 Task: Create a section Debug Dash and in the section, add a milestone IT Service Desk Implementation in the project AmberDrive
Action: Mouse moved to (254, 639)
Screenshot: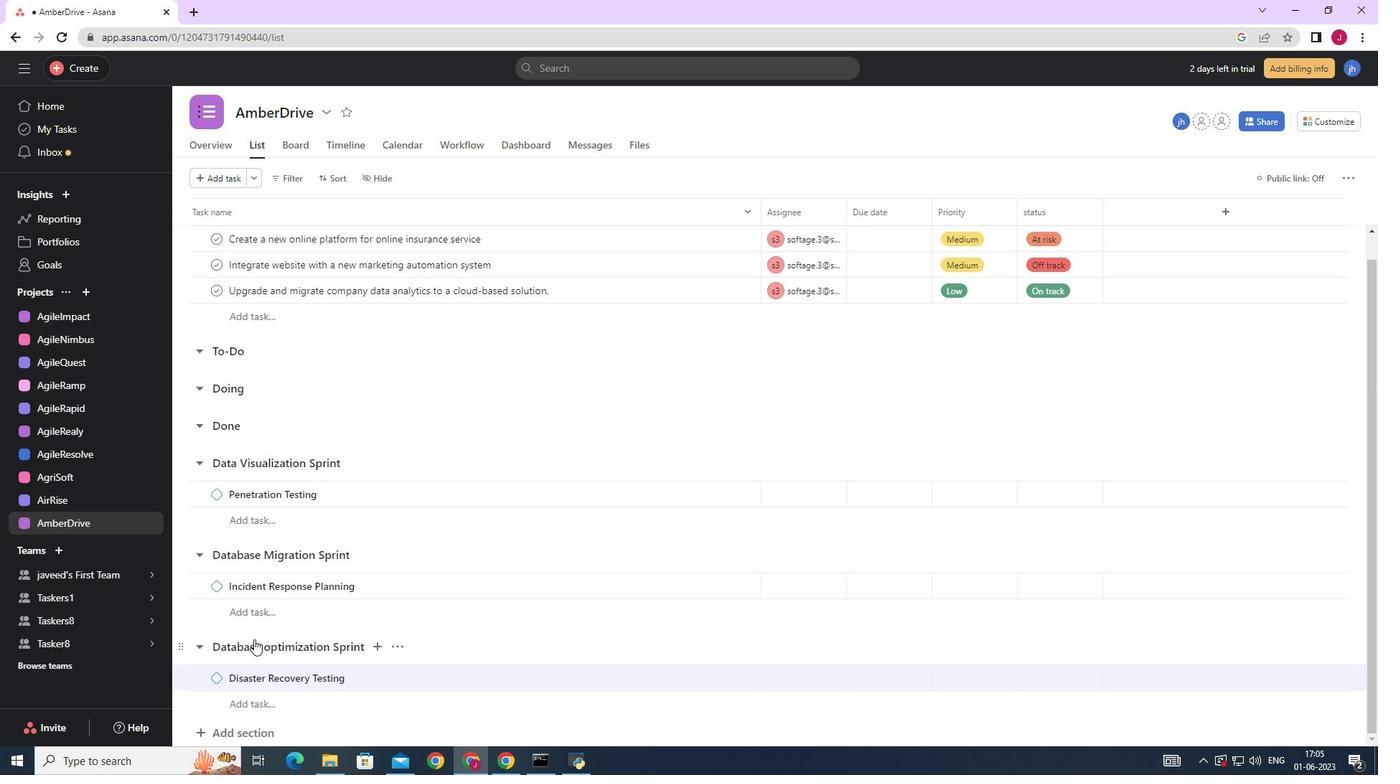 
Action: Mouse scrolled (254, 638) with delta (0, 0)
Screenshot: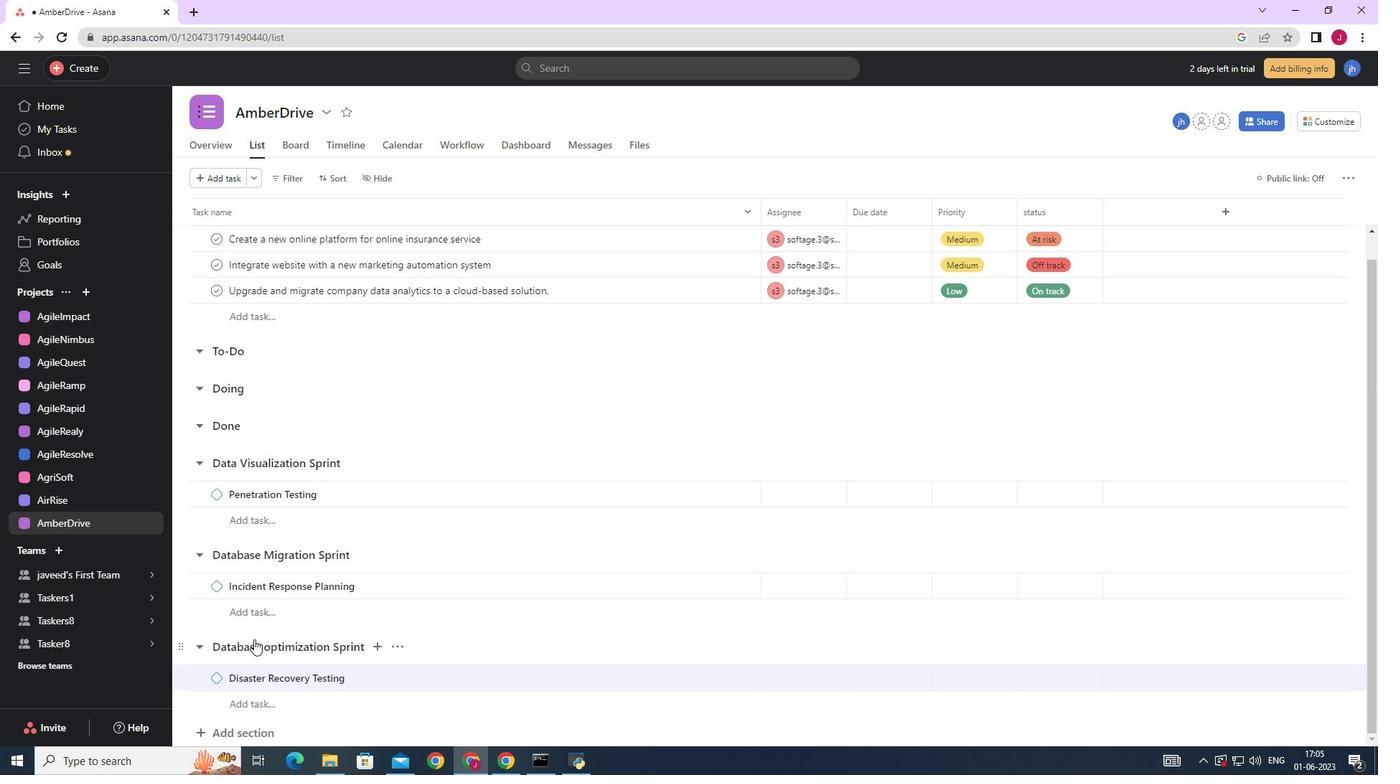 
Action: Mouse scrolled (254, 638) with delta (0, 0)
Screenshot: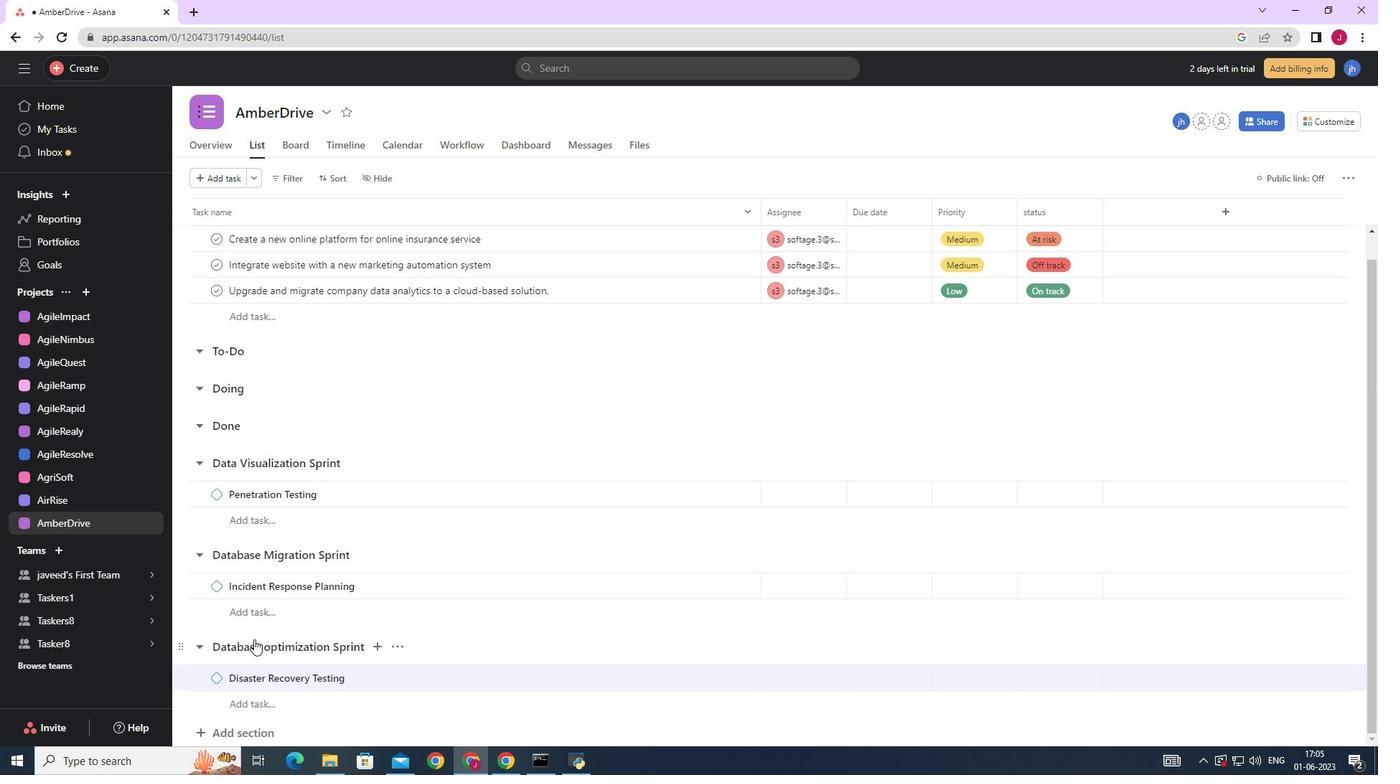 
Action: Mouse scrolled (254, 638) with delta (0, 0)
Screenshot: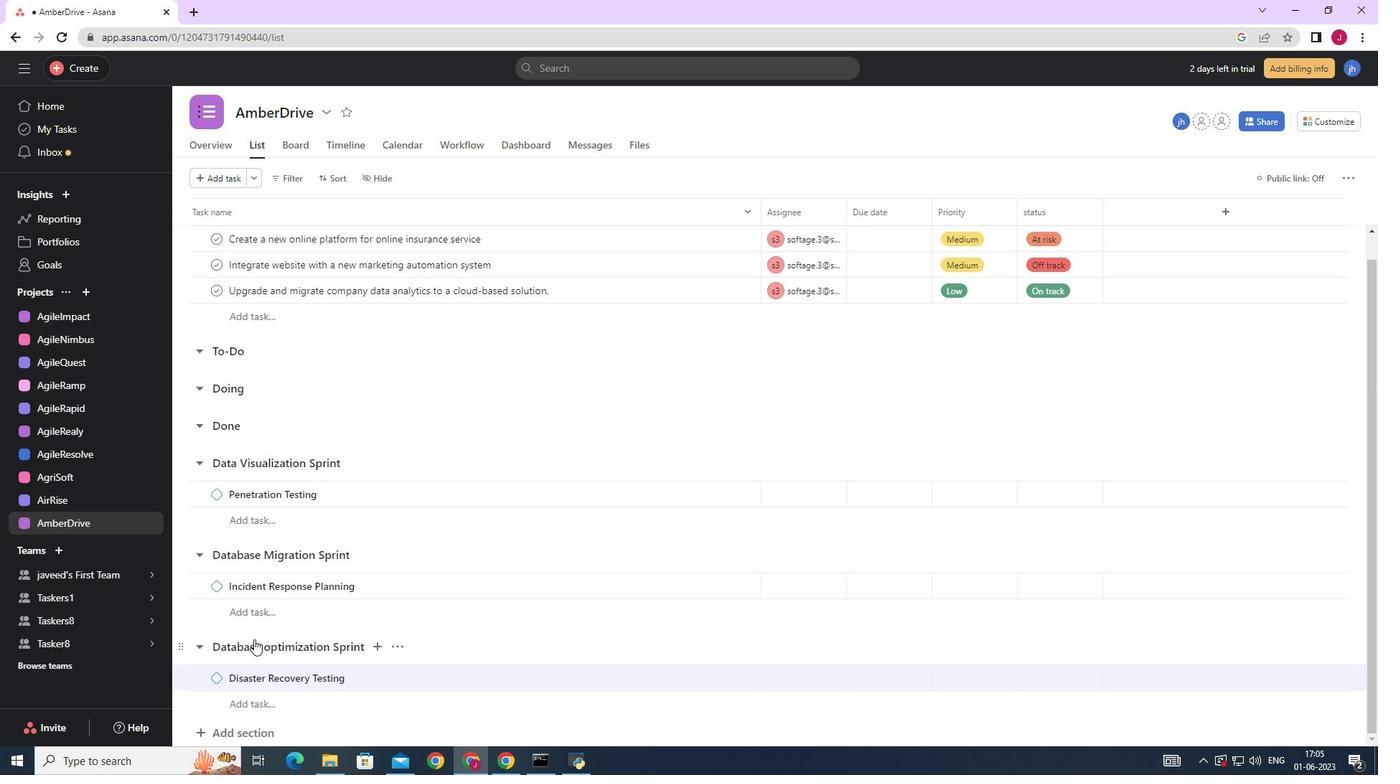 
Action: Mouse scrolled (254, 638) with delta (0, 0)
Screenshot: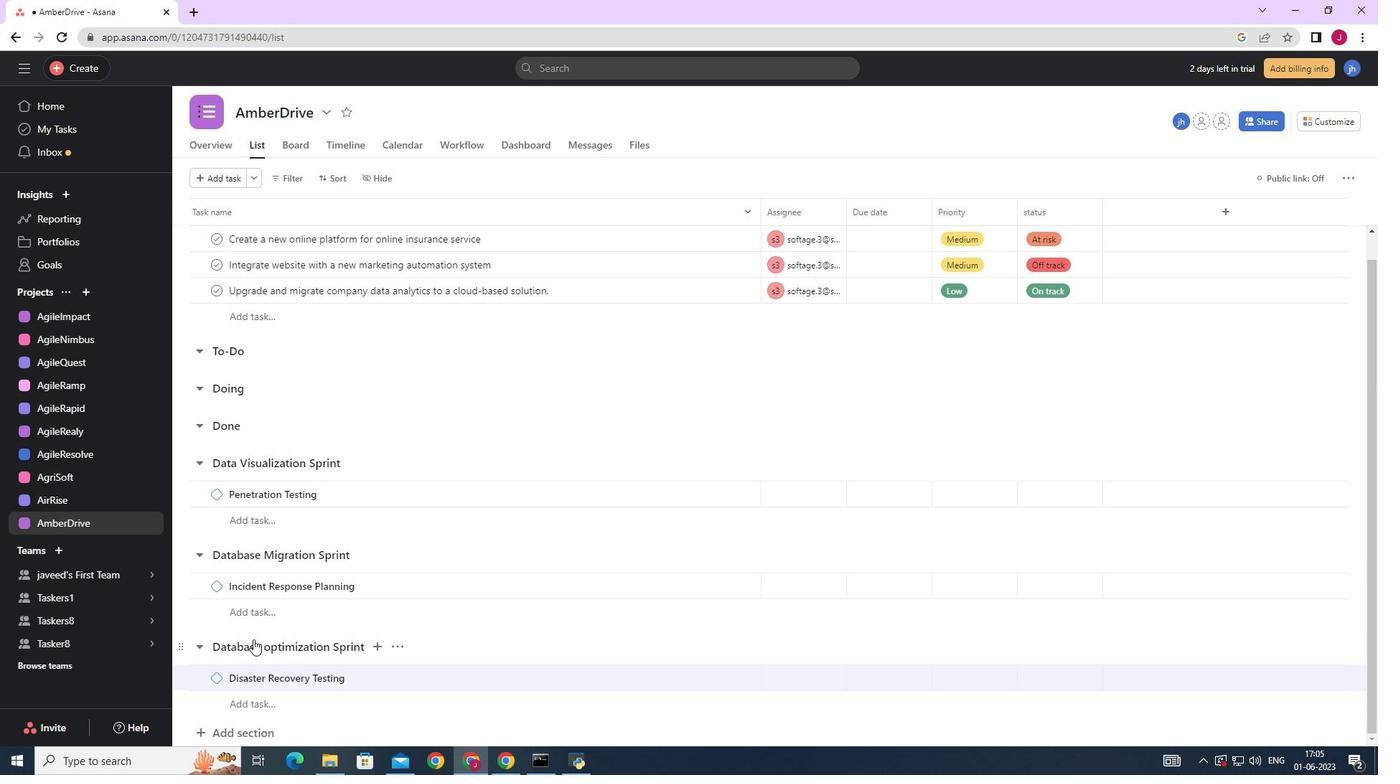 
Action: Mouse scrolled (254, 638) with delta (0, 0)
Screenshot: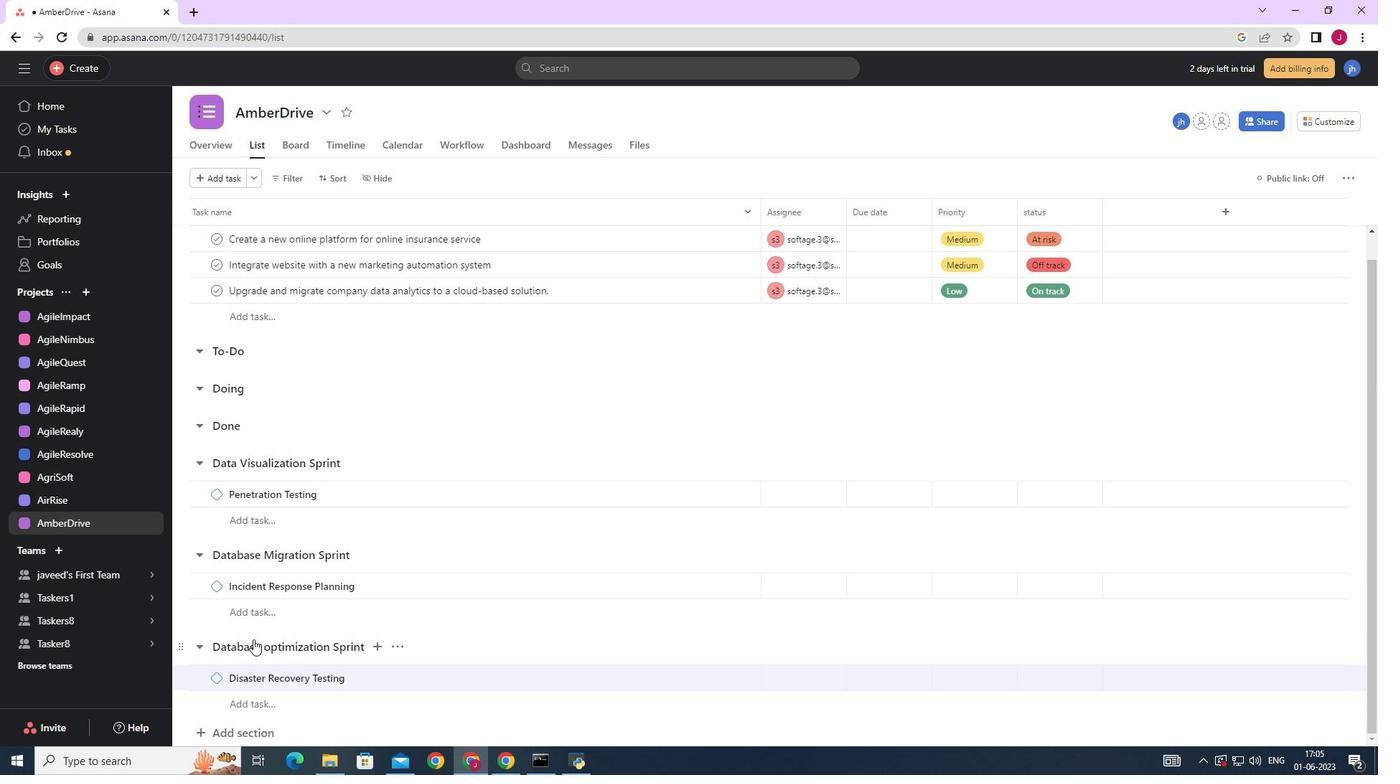 
Action: Mouse moved to (252, 731)
Screenshot: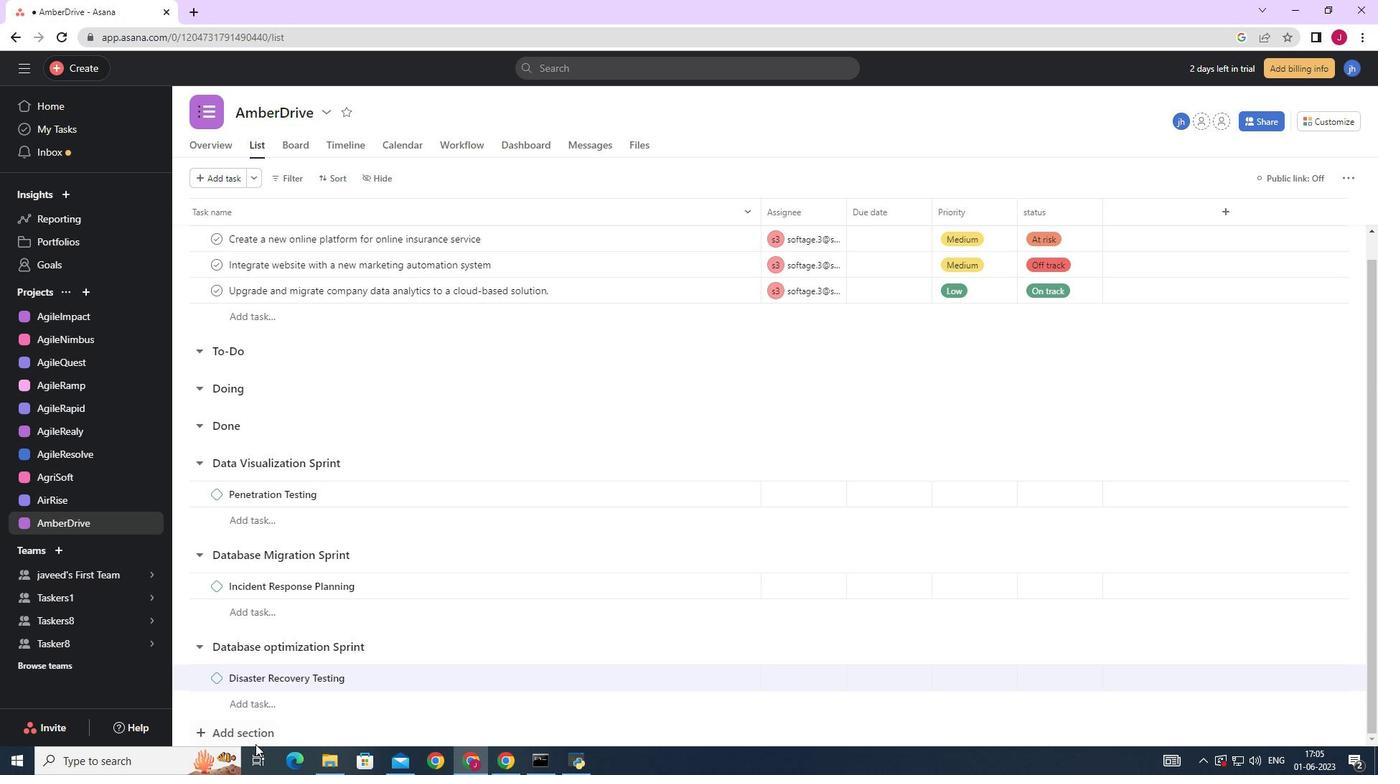 
Action: Mouse pressed left at (252, 731)
Screenshot: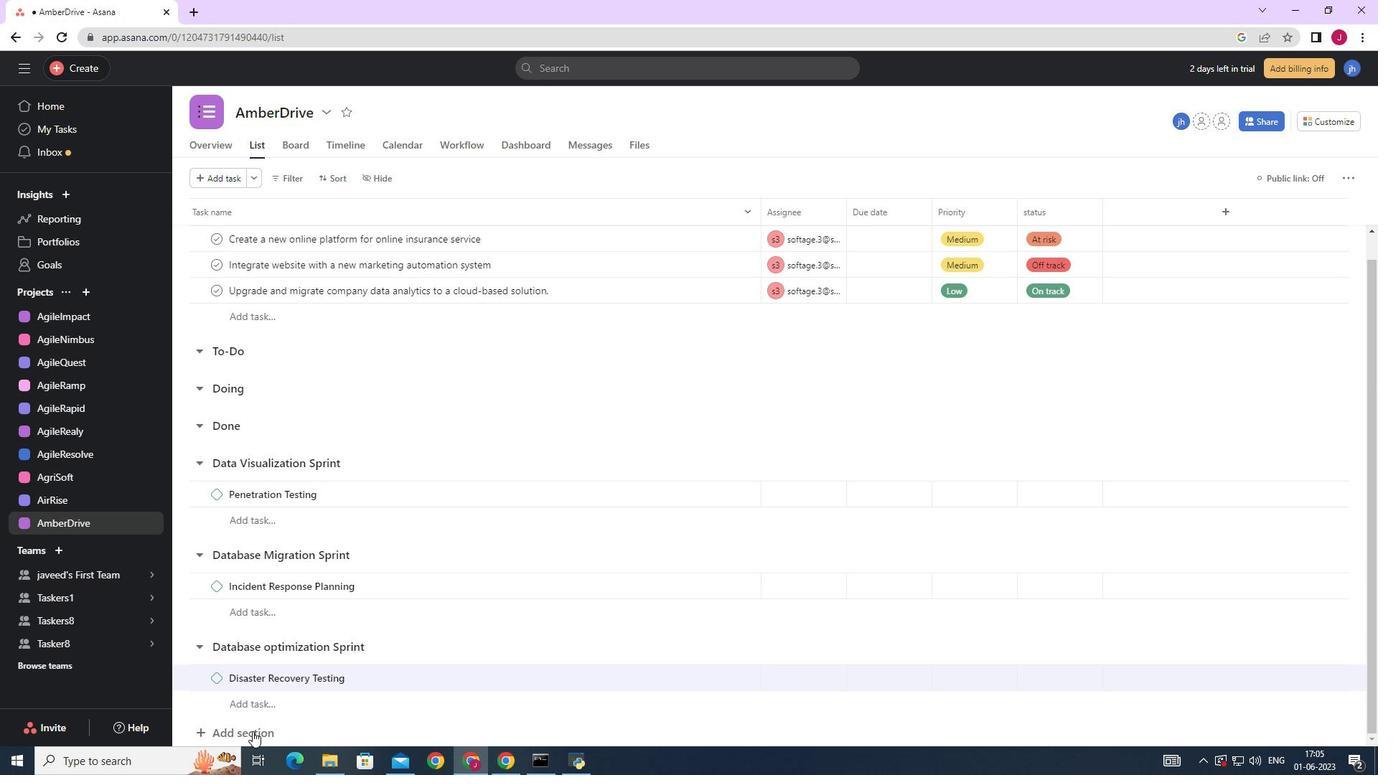 
Action: Mouse moved to (310, 698)
Screenshot: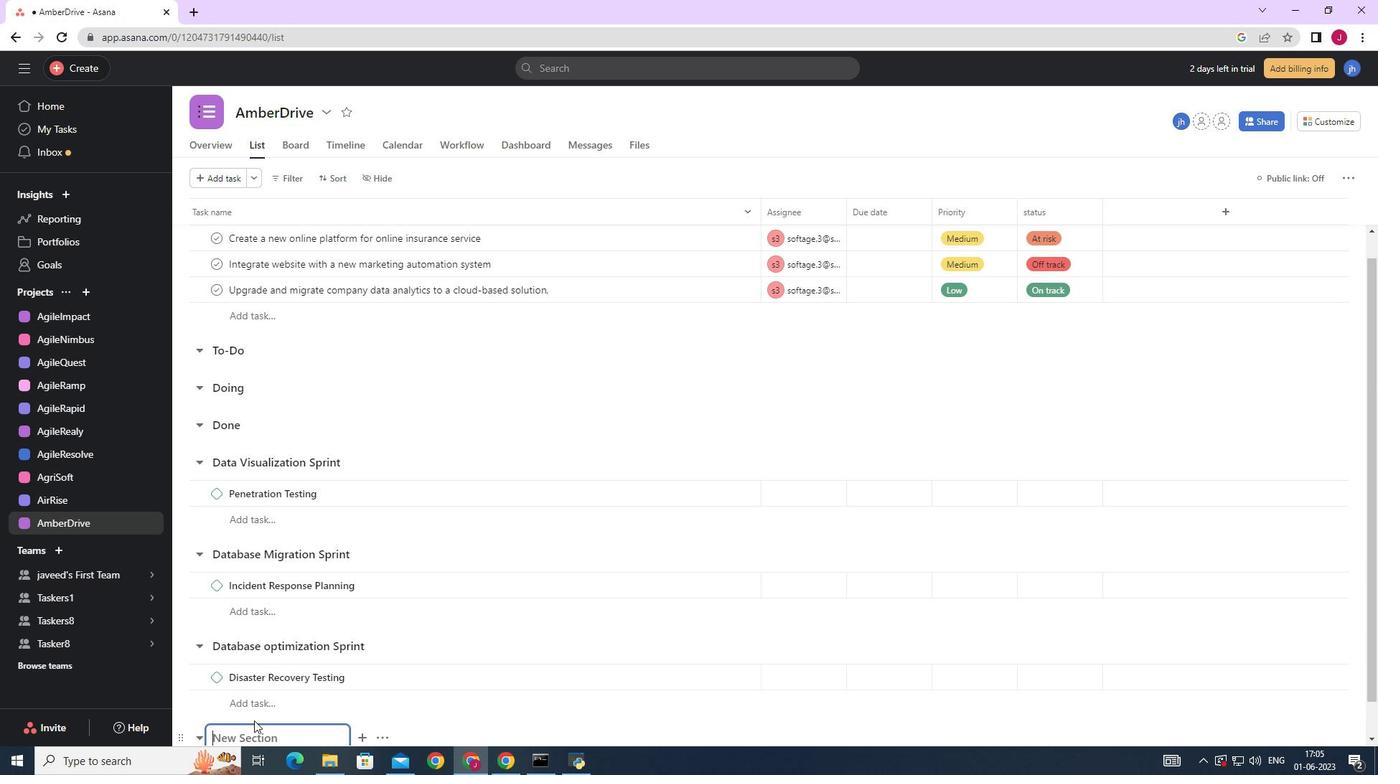 
Action: Mouse scrolled (310, 697) with delta (0, 0)
Screenshot: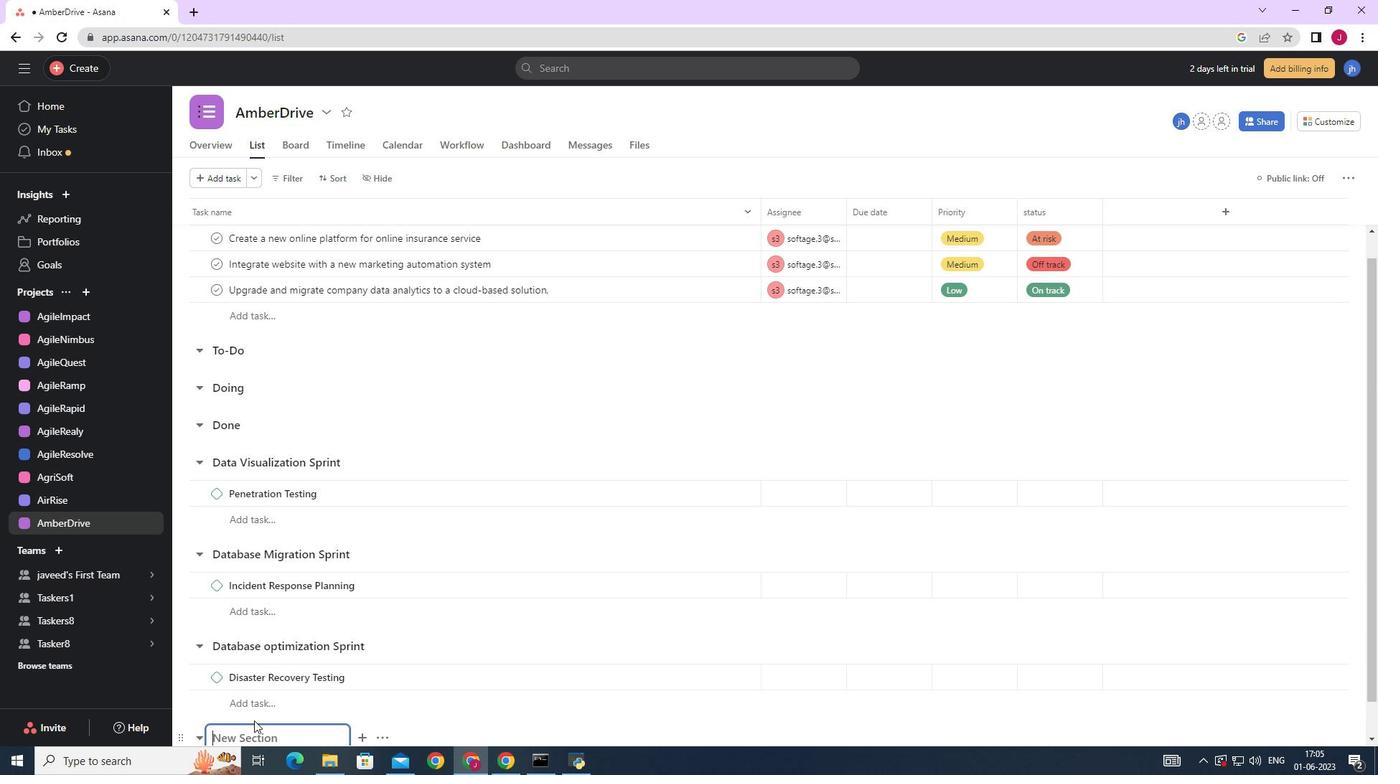 
Action: Mouse scrolled (310, 697) with delta (0, 0)
Screenshot: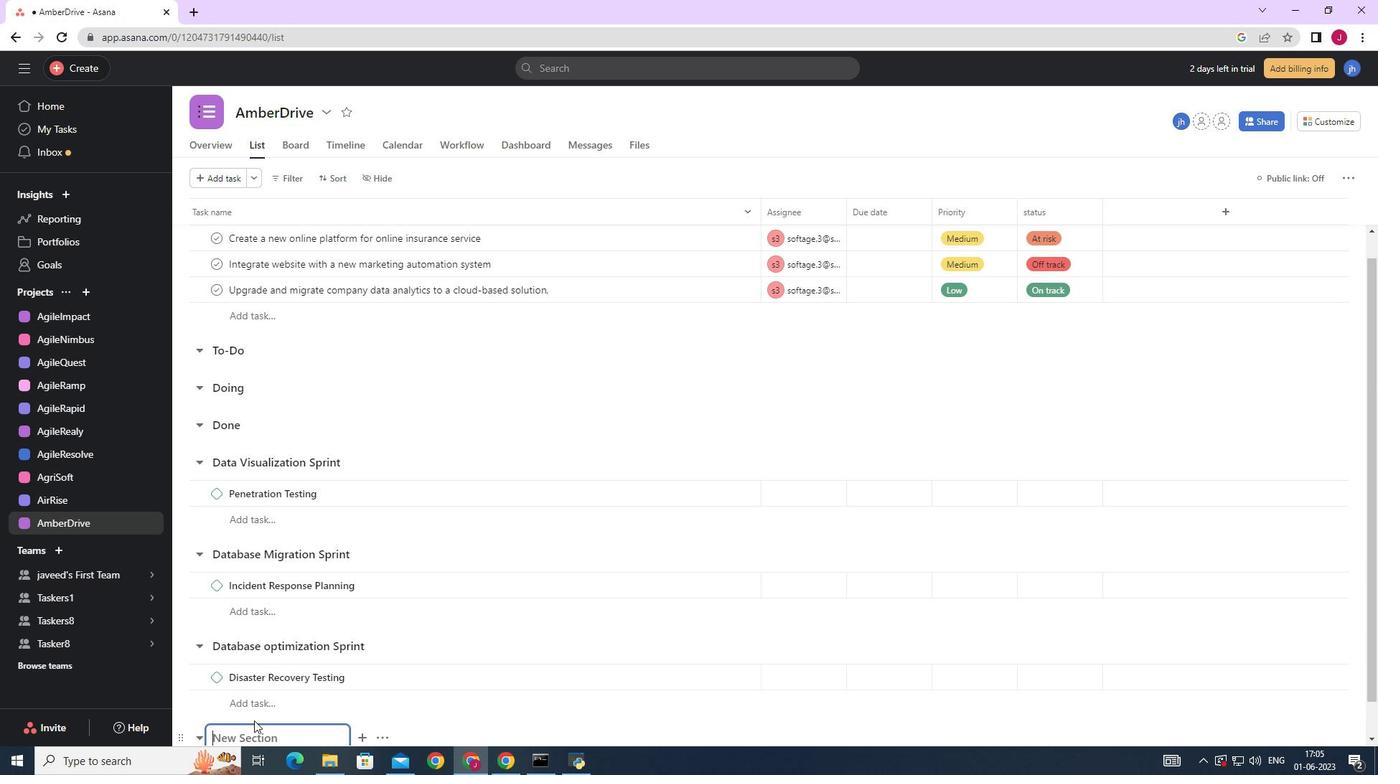 
Action: Mouse scrolled (310, 697) with delta (0, 0)
Screenshot: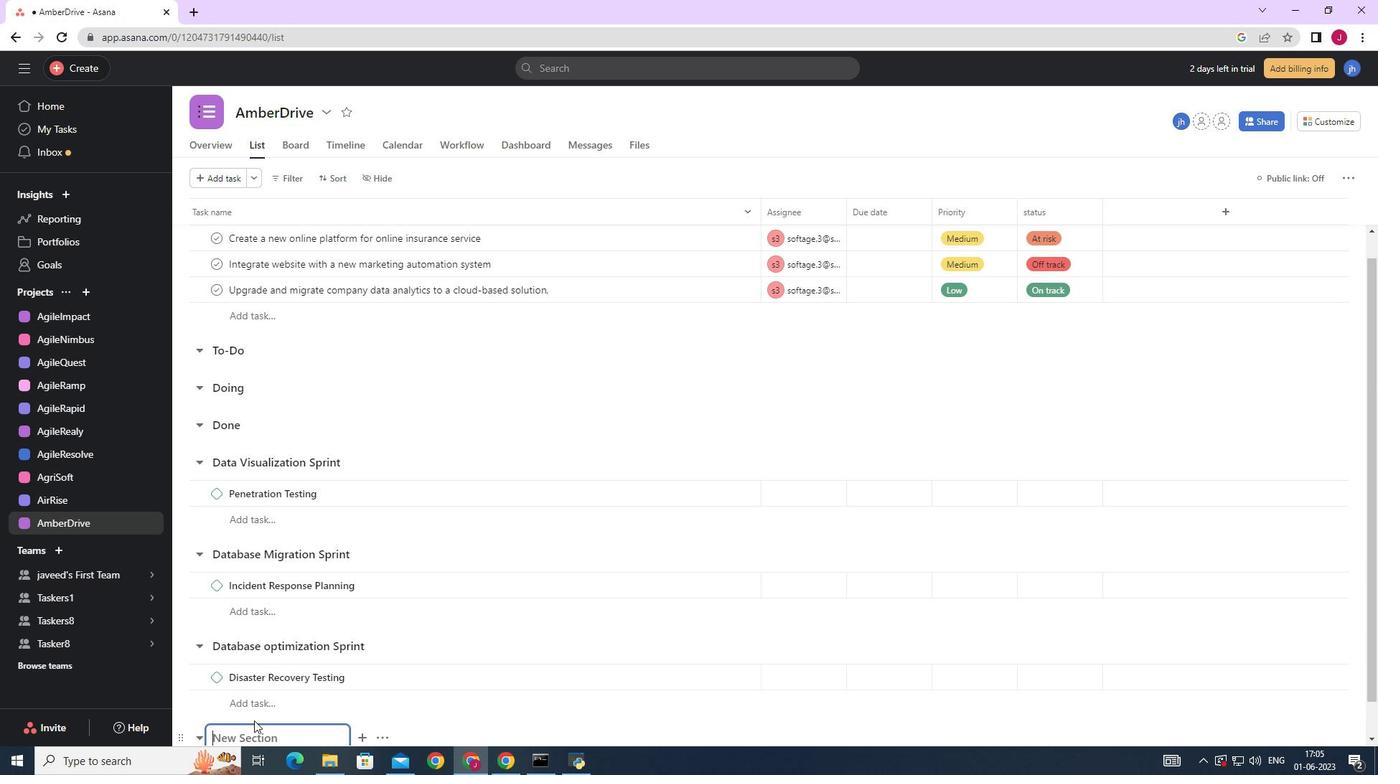 
Action: Mouse moved to (310, 697)
Screenshot: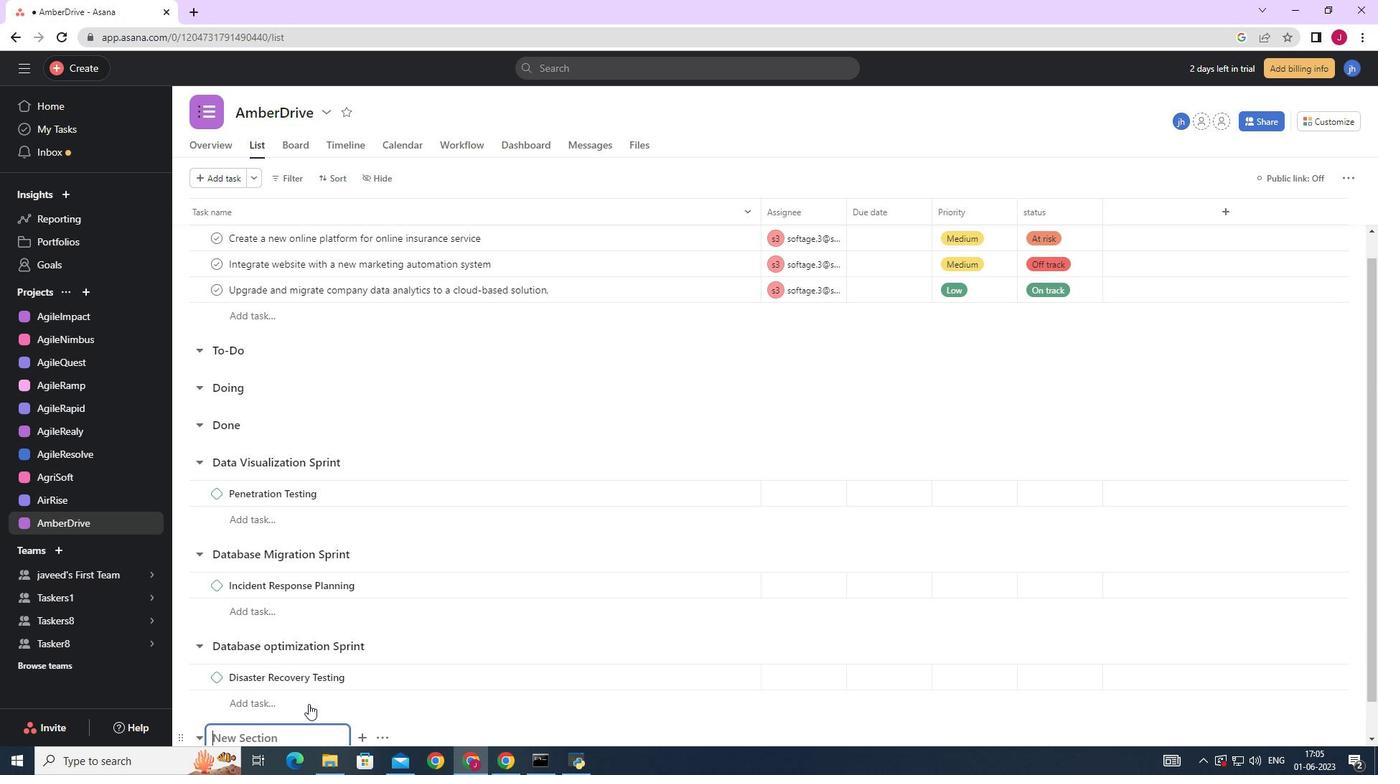 
Action: Mouse scrolled (310, 697) with delta (0, 0)
Screenshot: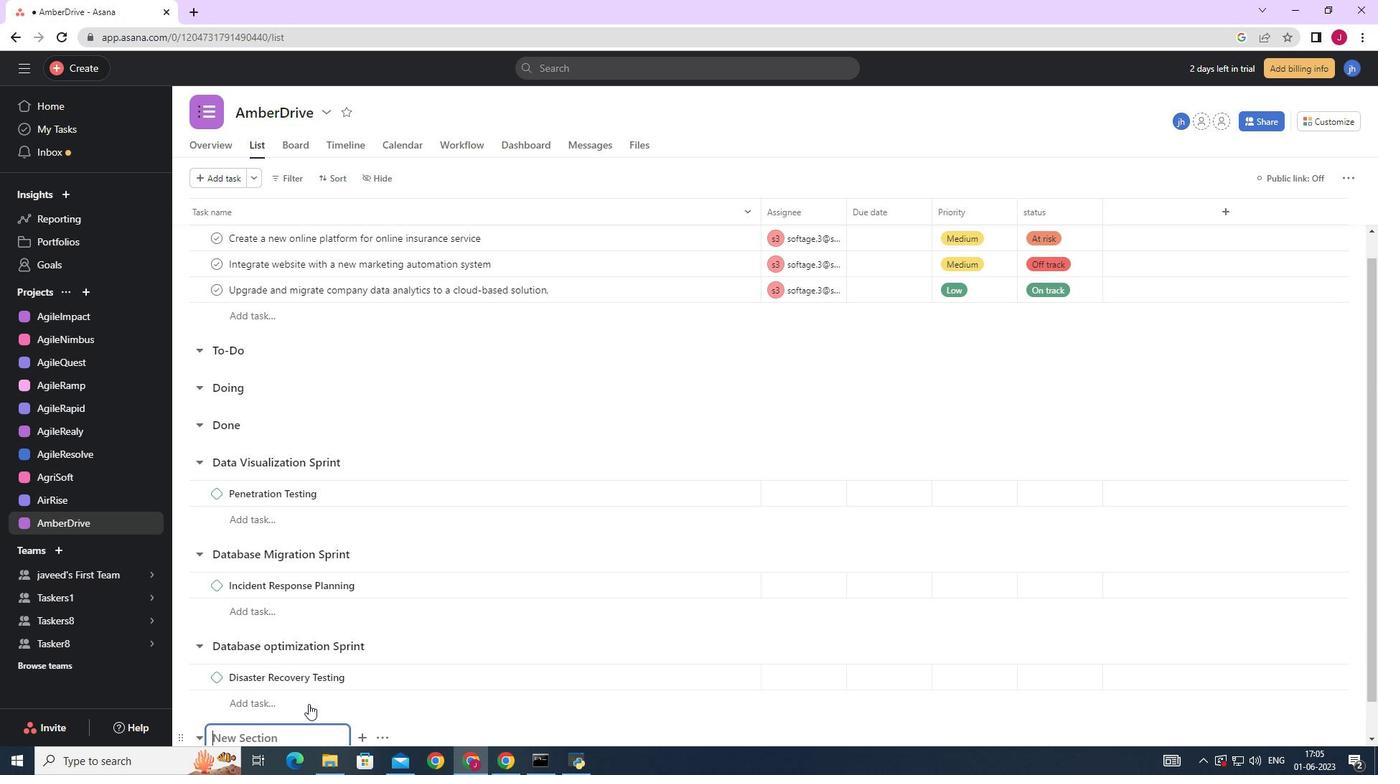 
Action: Mouse moved to (288, 699)
Screenshot: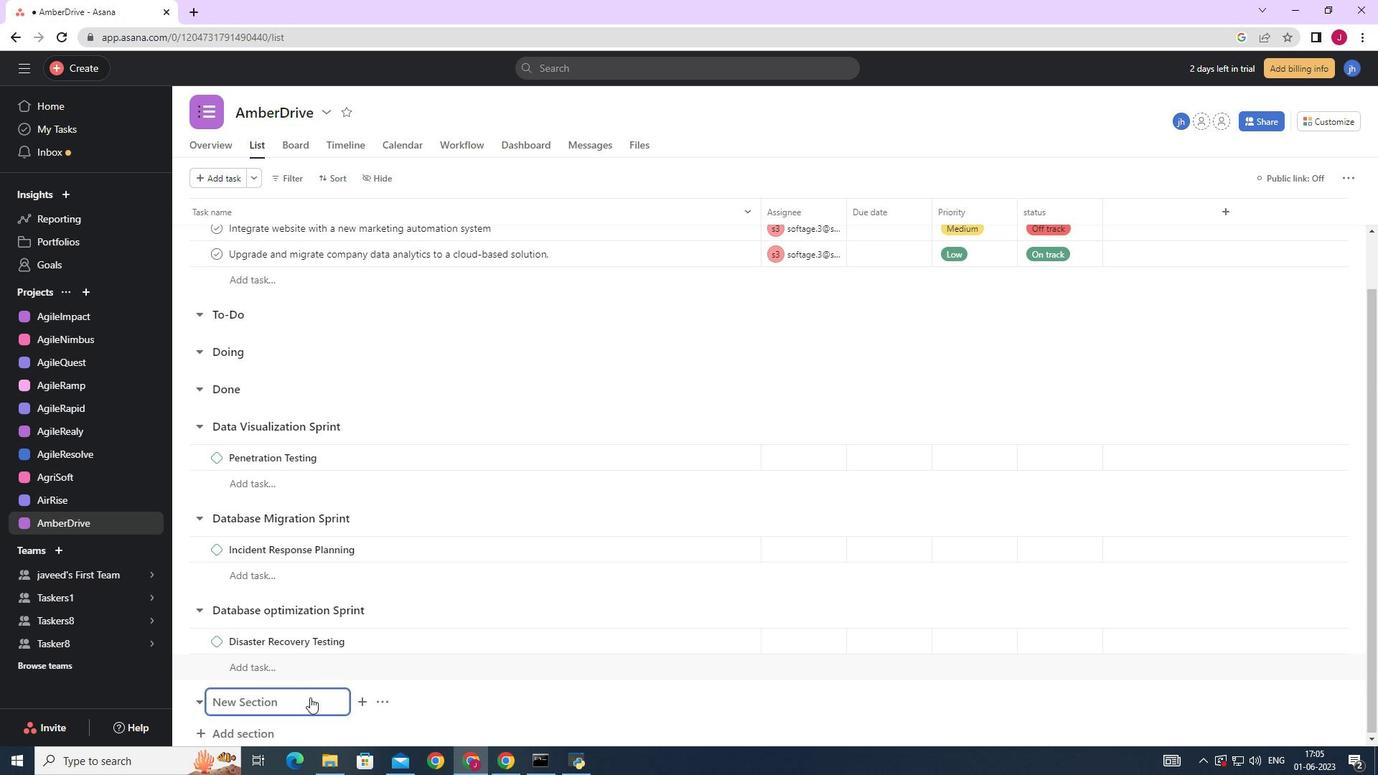 
Action: Mouse pressed left at (288, 699)
Screenshot: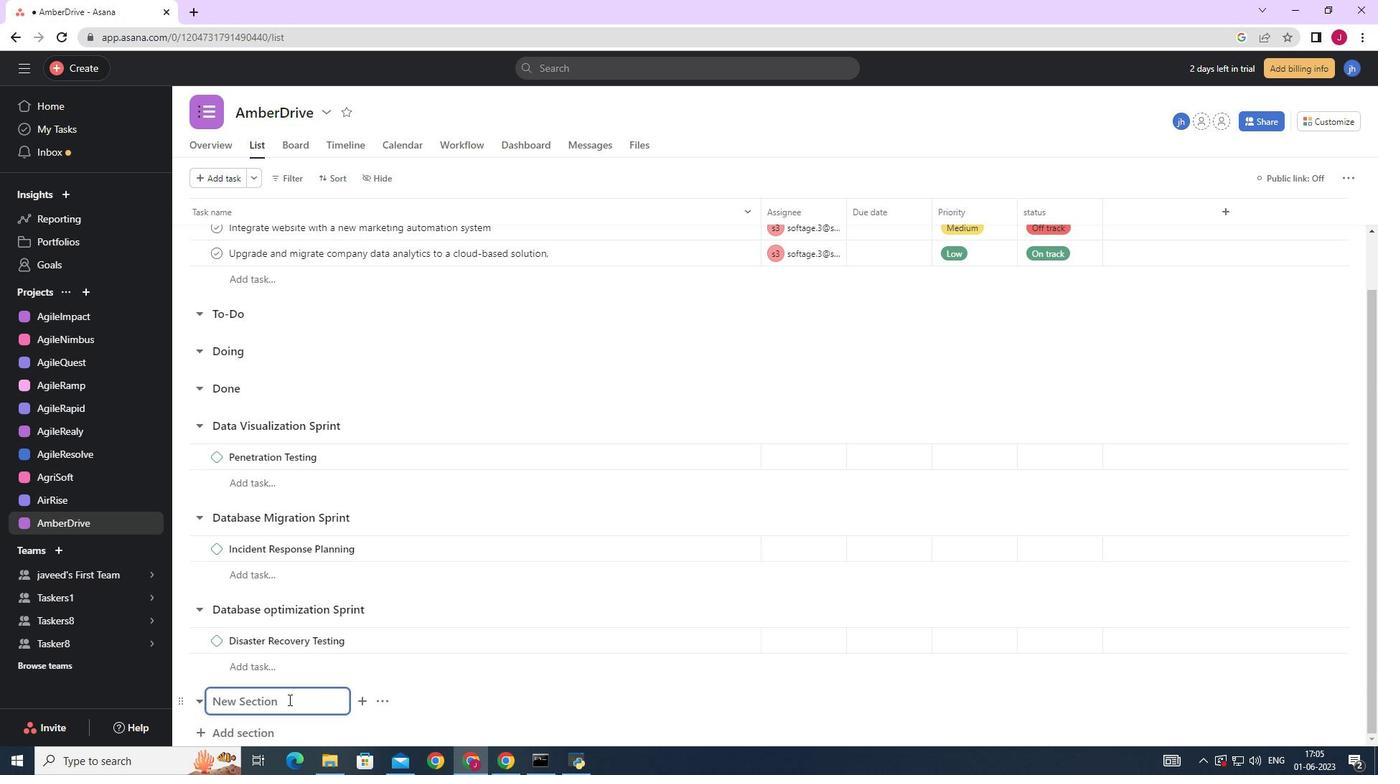 
Action: Key pressed <Key.caps_lock>D<Key.caps_lock>ebug<Key.space><Key.caps_lock>D<Key.caps_lock>ash
Screenshot: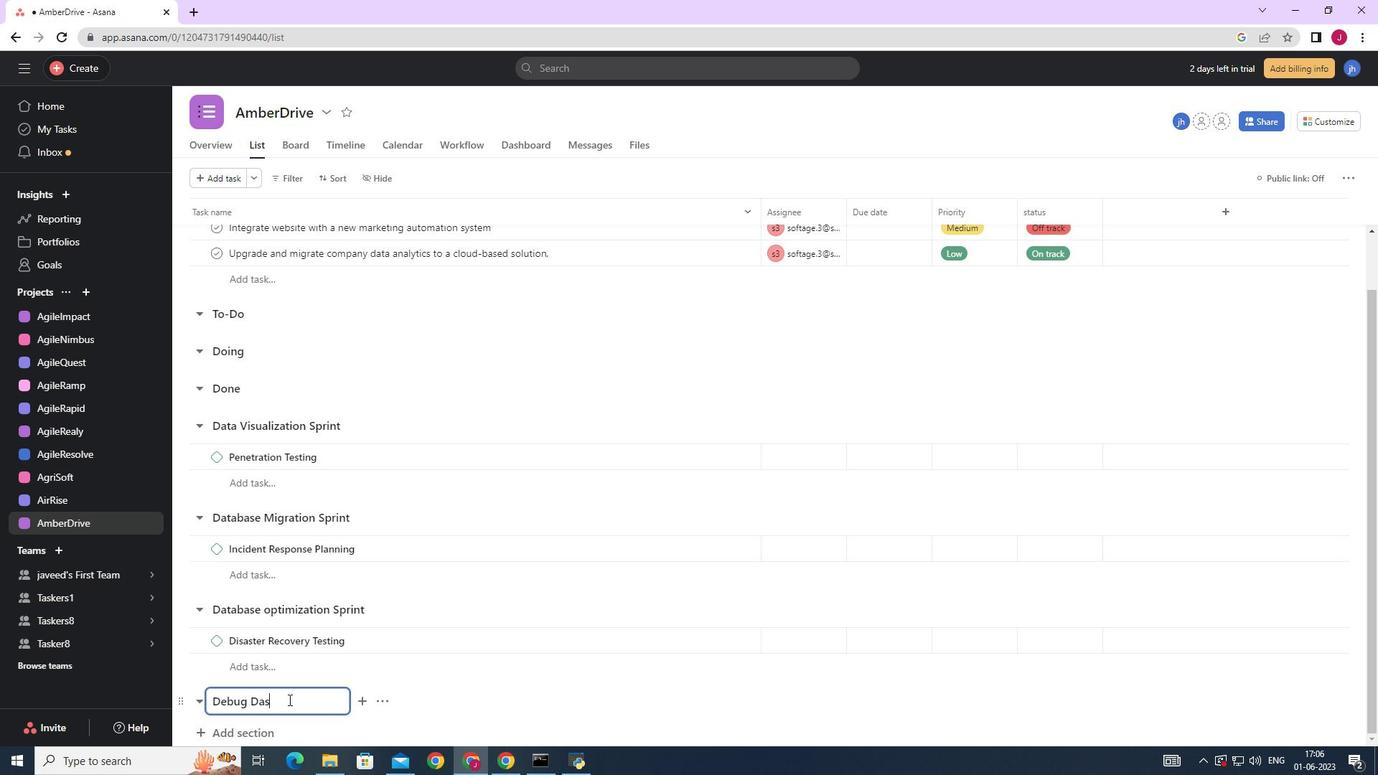 
Action: Mouse moved to (279, 731)
Screenshot: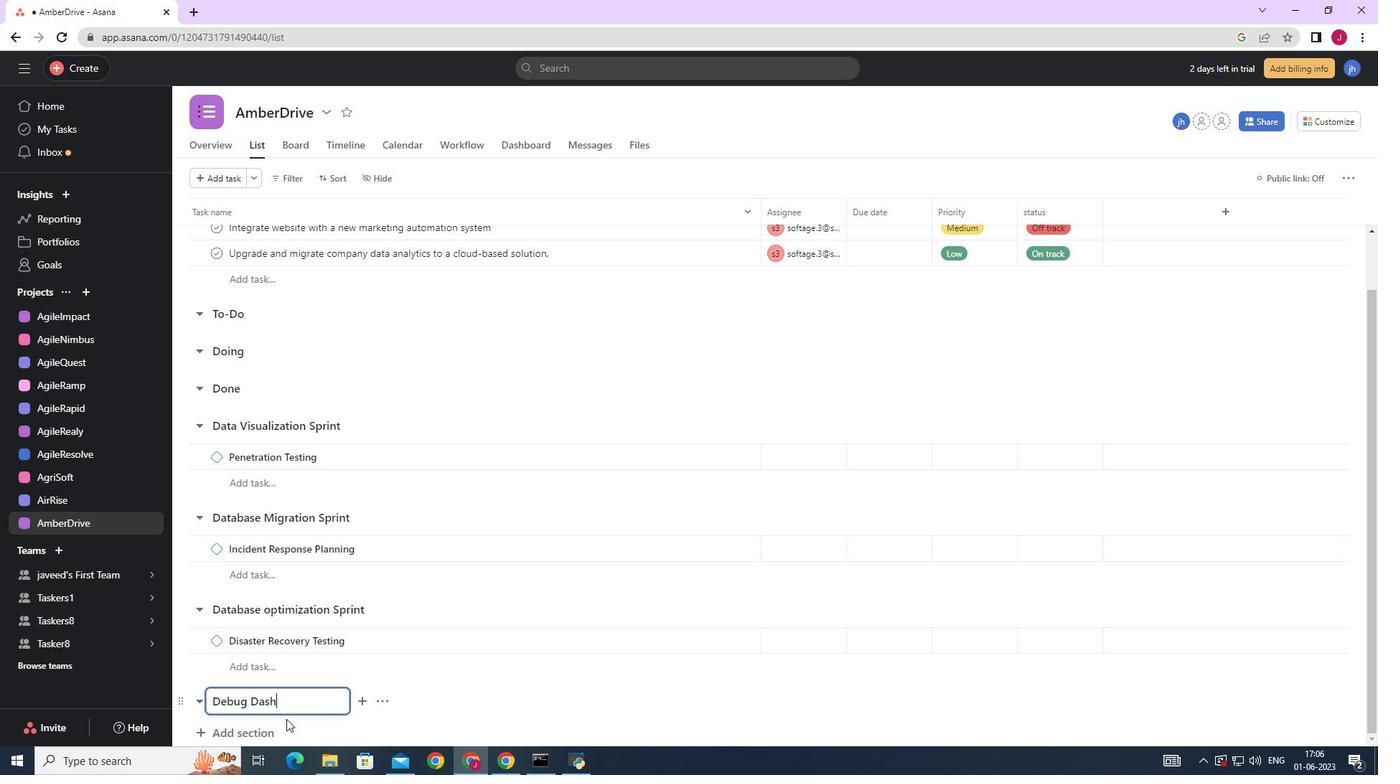 
Action: Mouse pressed left at (279, 731)
Screenshot: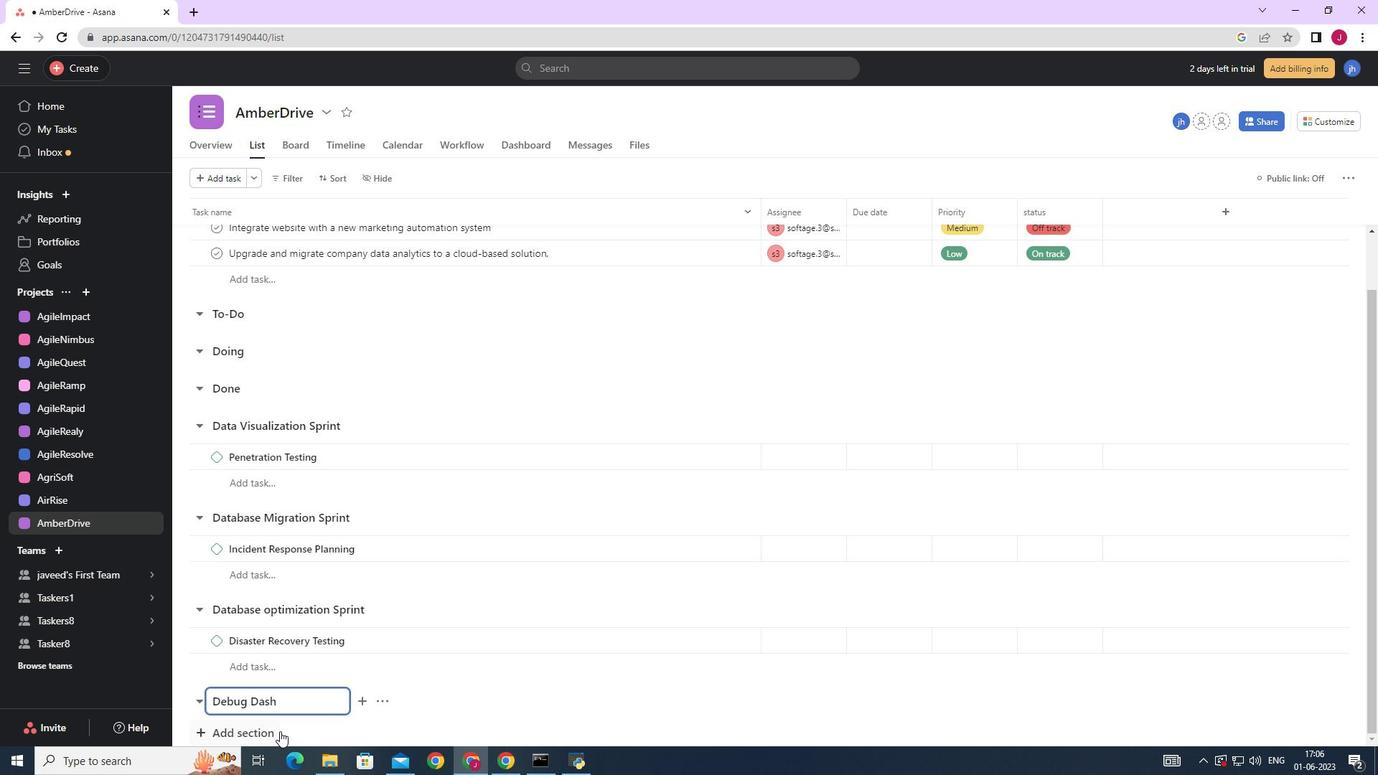 
Action: Mouse moved to (282, 704)
Screenshot: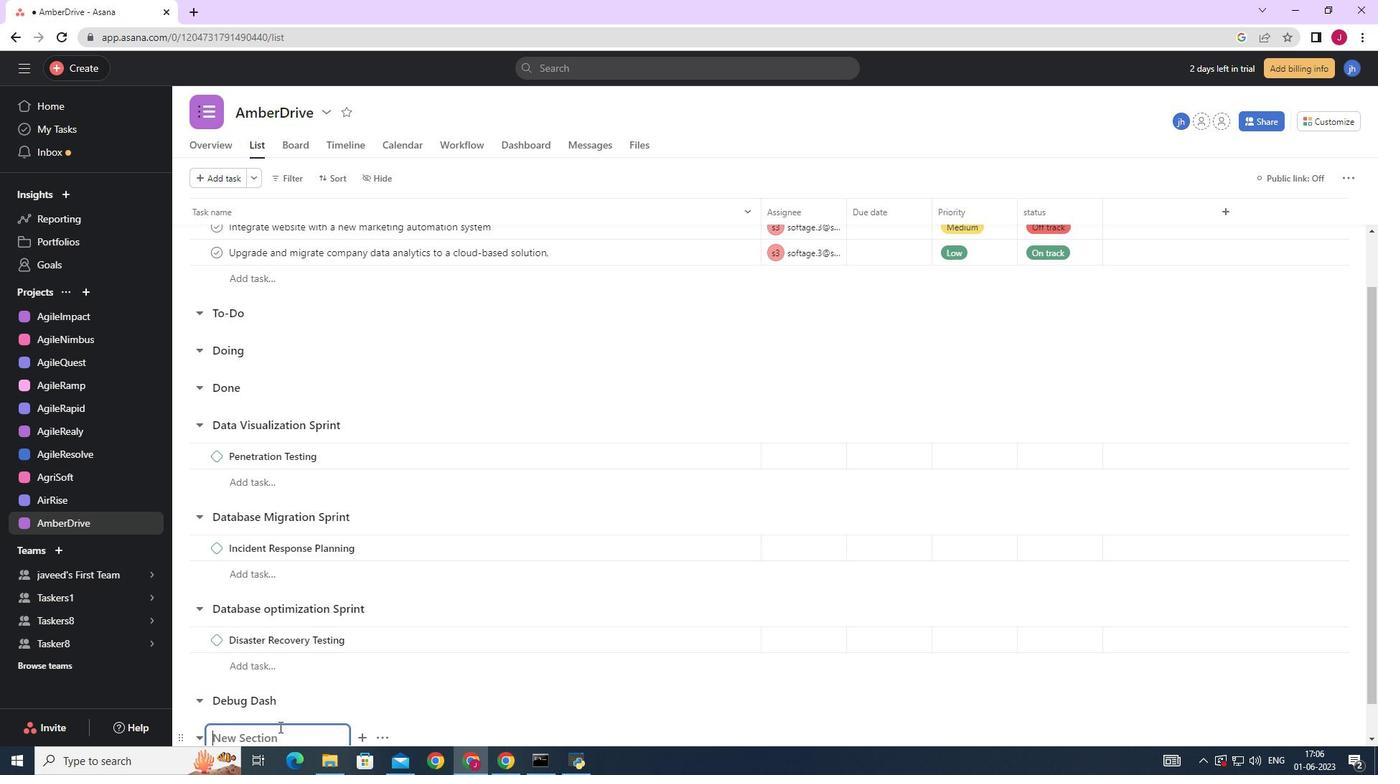 
Action: Mouse pressed left at (282, 704)
Screenshot: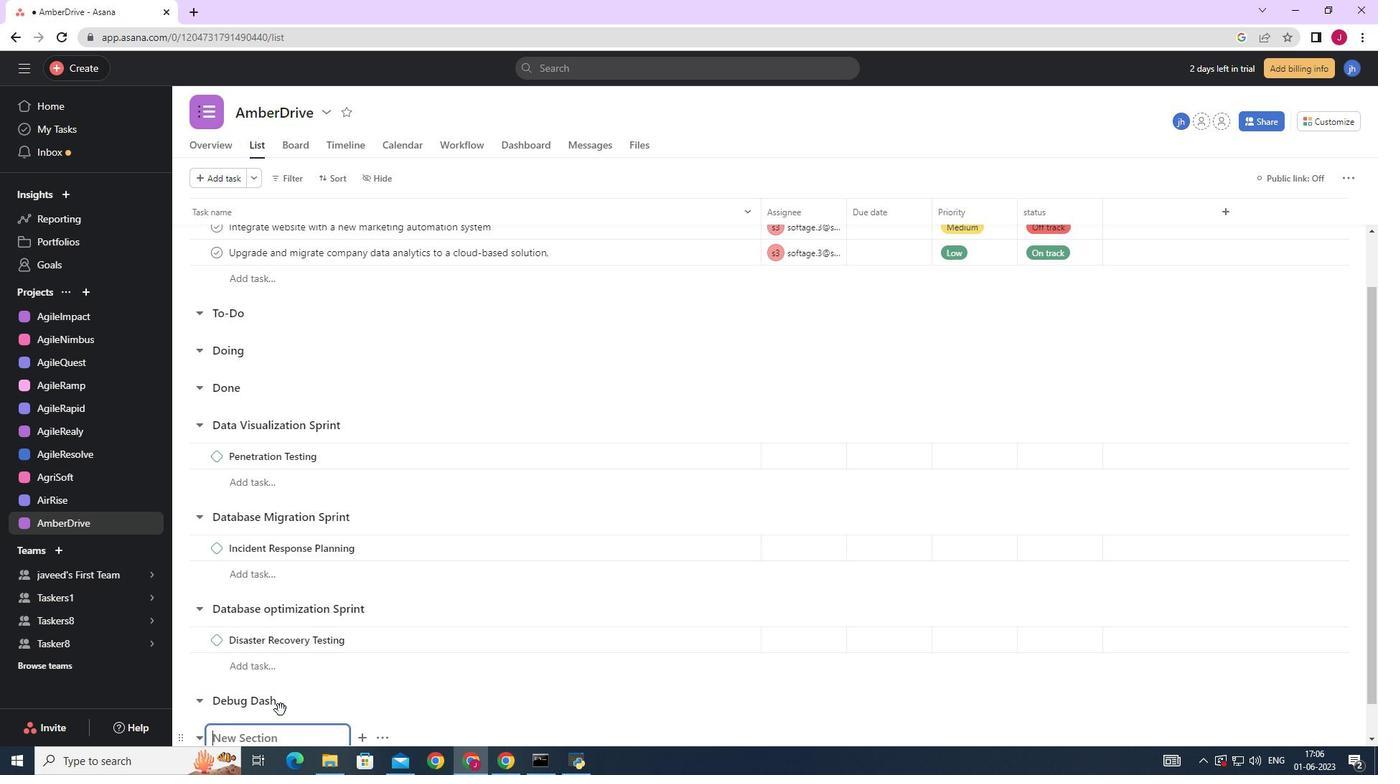 
Action: Mouse moved to (271, 698)
Screenshot: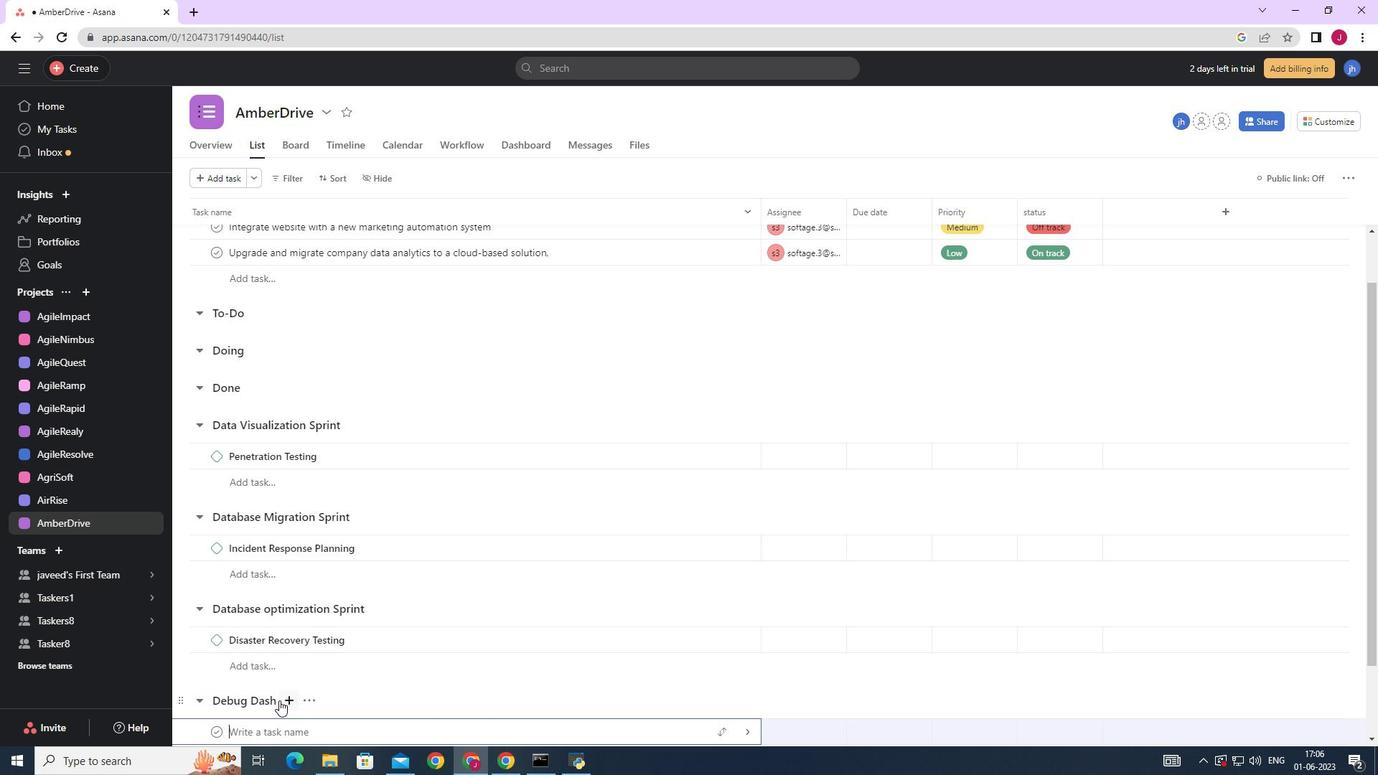 
Action: Mouse pressed left at (271, 698)
Screenshot: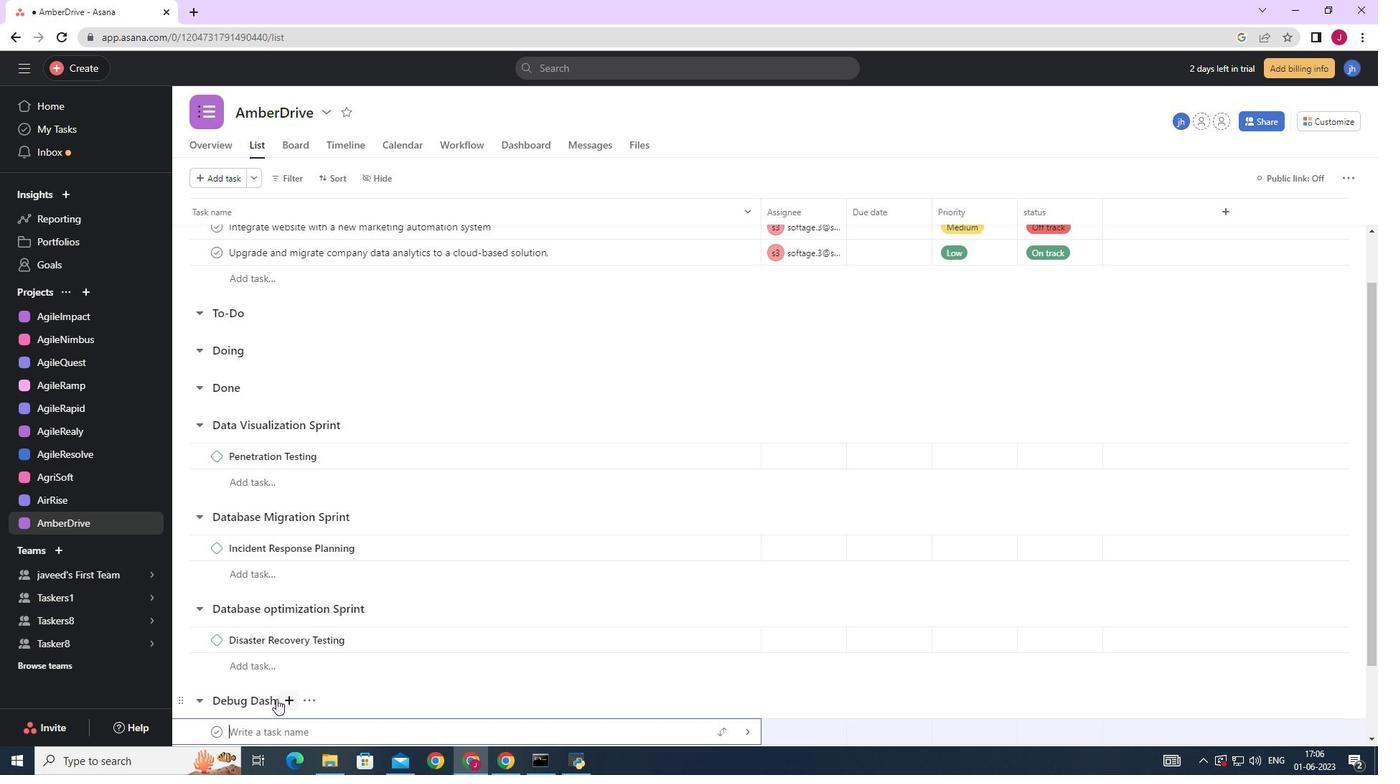 
Action: Key pressed <Key.enter><Key.caps_lock>IT<Key.space><Key.caps_lock><Key.caps_lock>S<Key.caps_lock>ervice<Key.space><Key.caps_lock>D<Key.caps_lock>esk<Key.space><Key.caps_lock>I<Key.caps_lock>mplementation
Screenshot: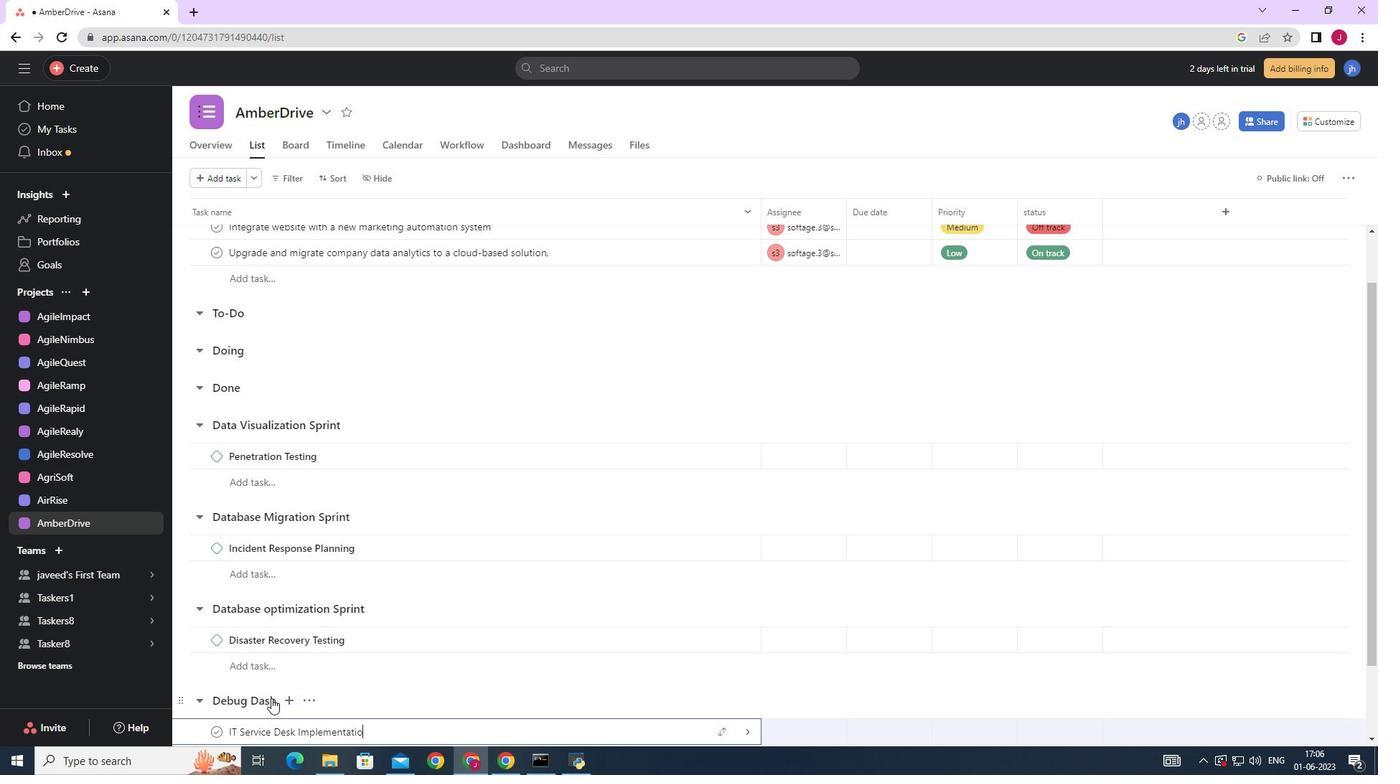 
Action: Mouse moved to (748, 730)
Screenshot: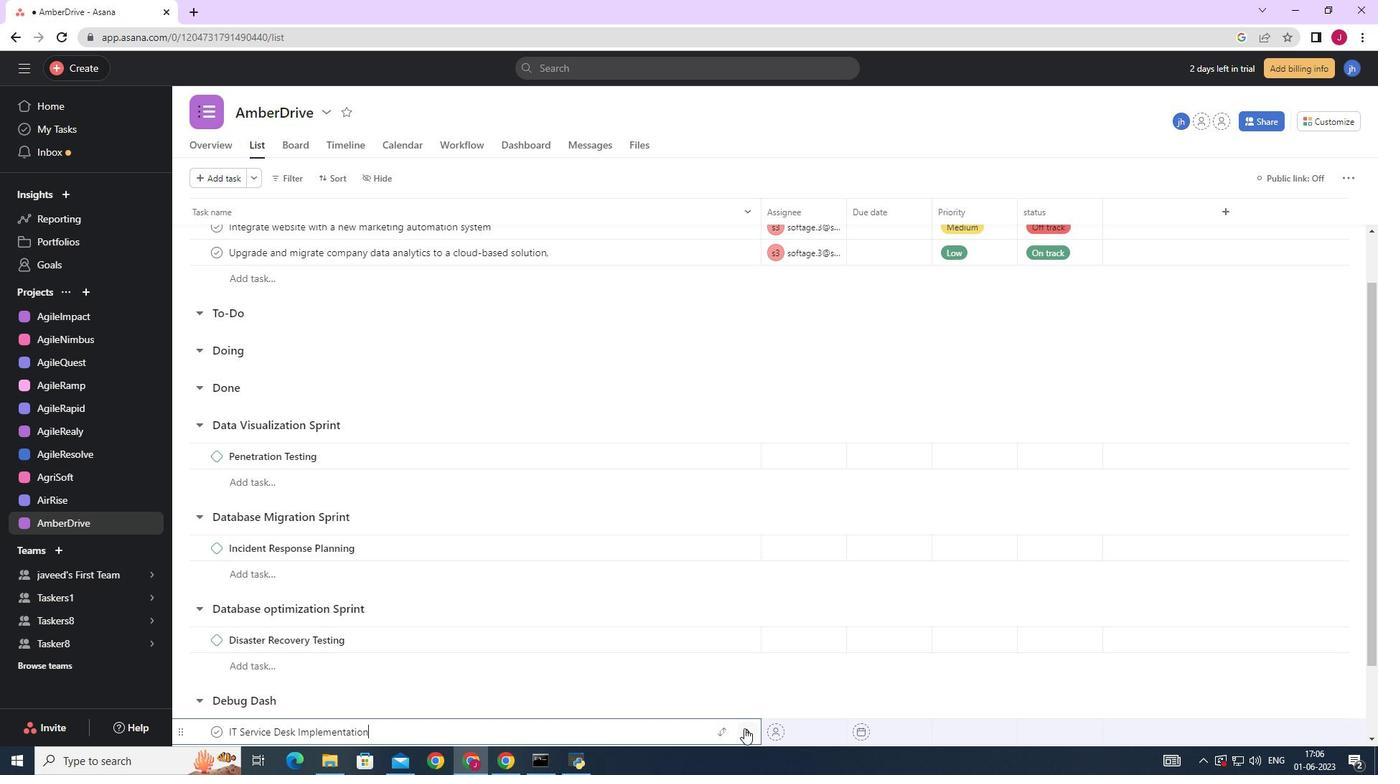 
Action: Mouse pressed left at (748, 730)
Screenshot: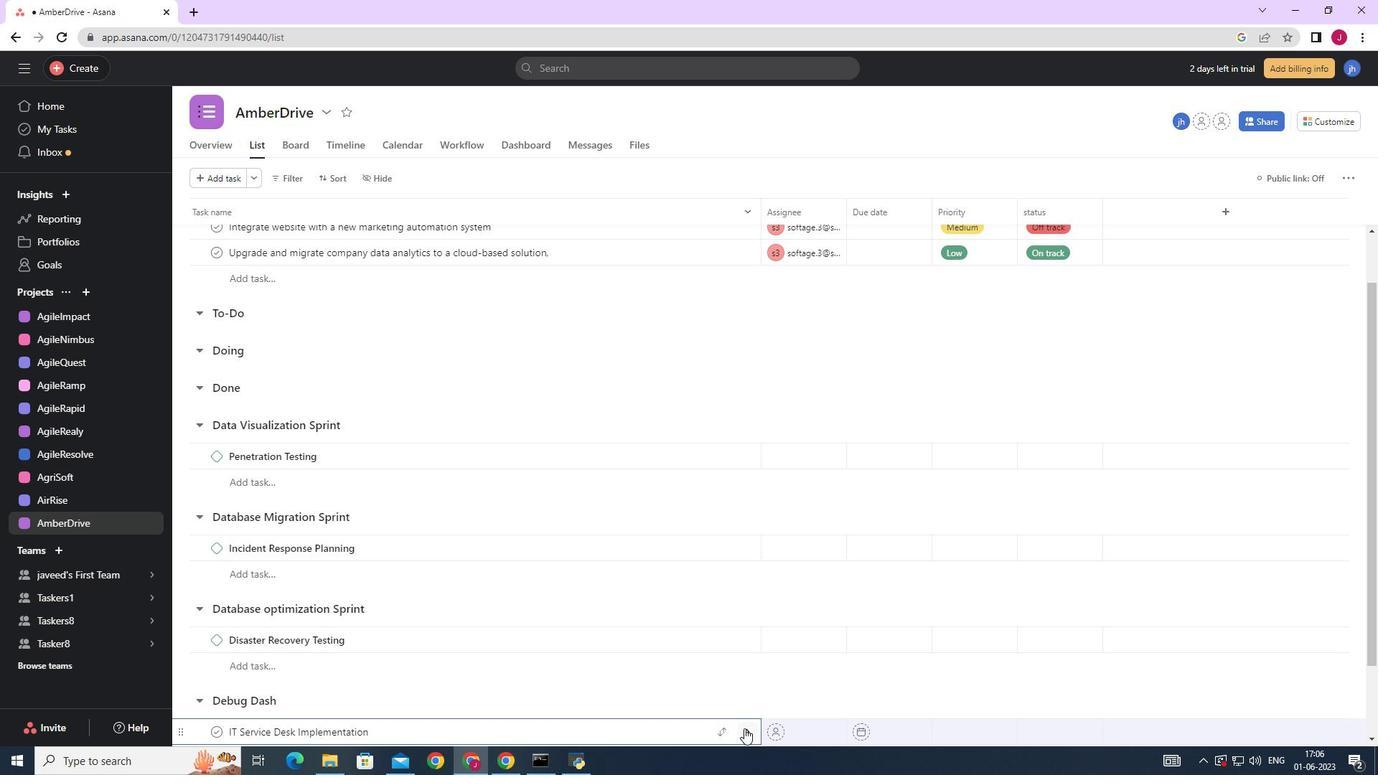 
Action: Mouse moved to (1320, 178)
Screenshot: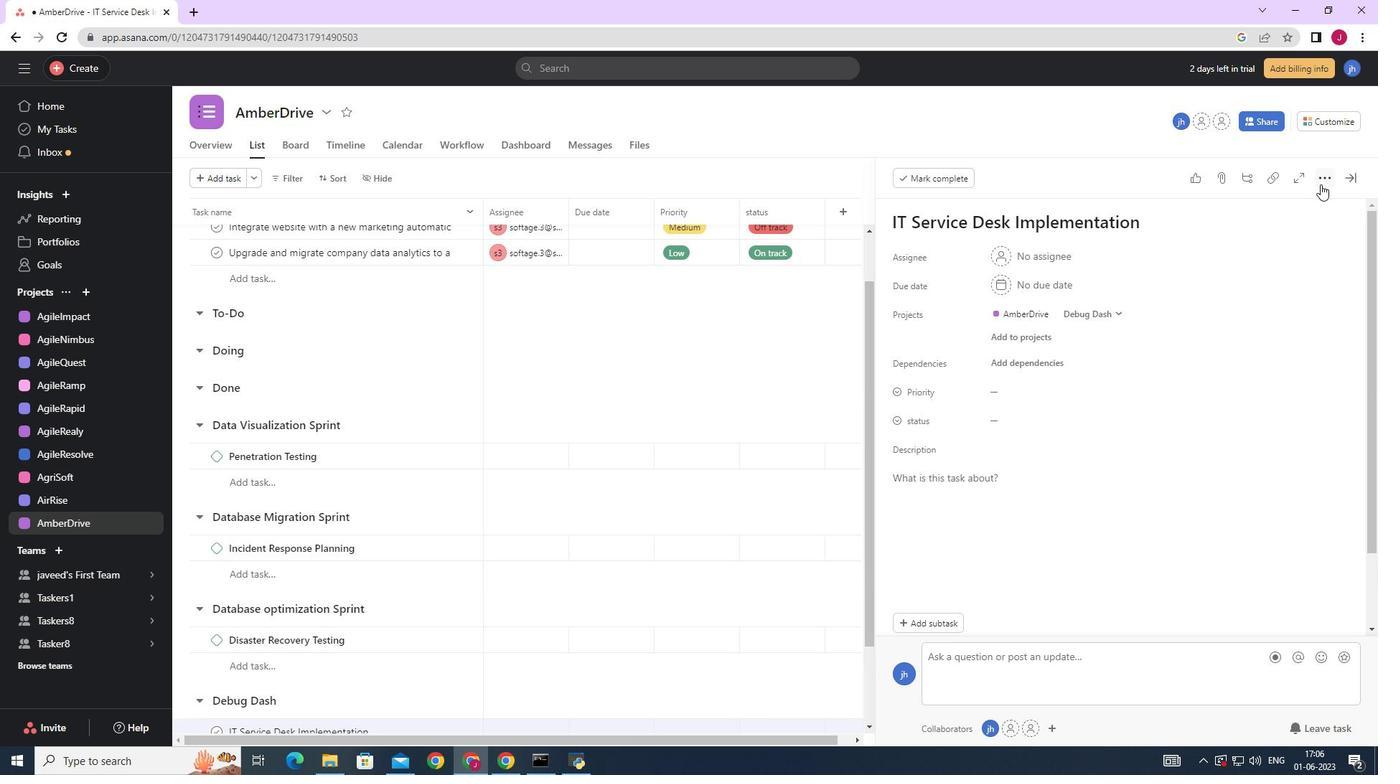 
Action: Mouse pressed left at (1320, 178)
Screenshot: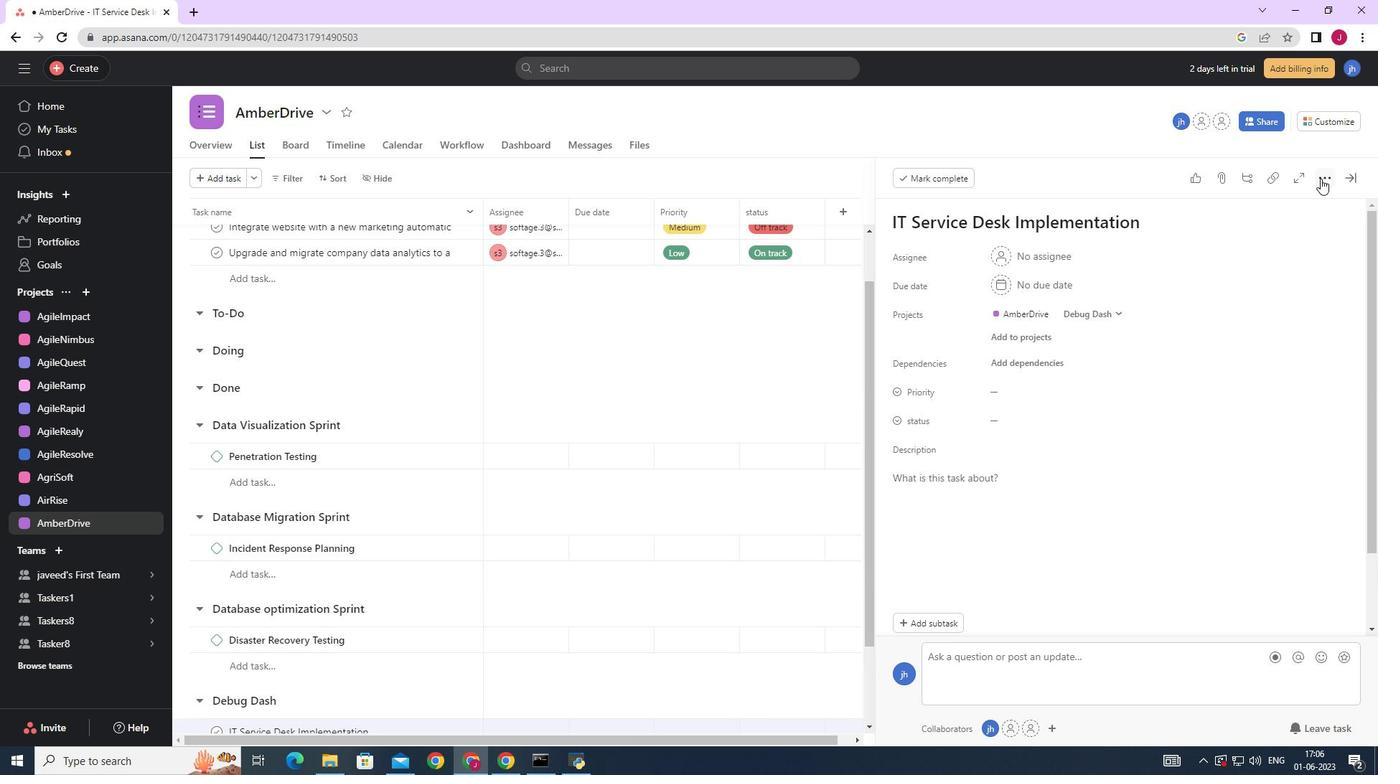 
Action: Mouse moved to (1199, 231)
Screenshot: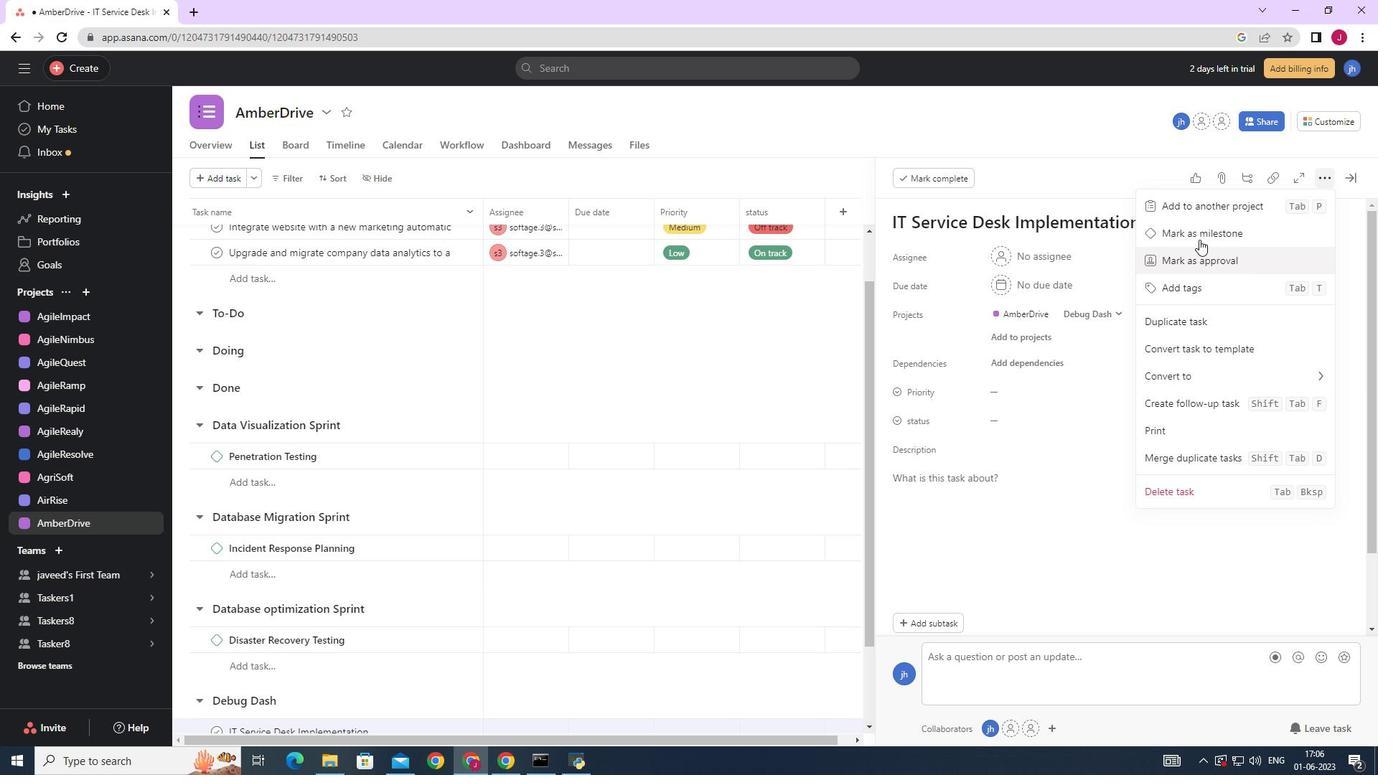 
Action: Mouse pressed left at (1199, 231)
Screenshot: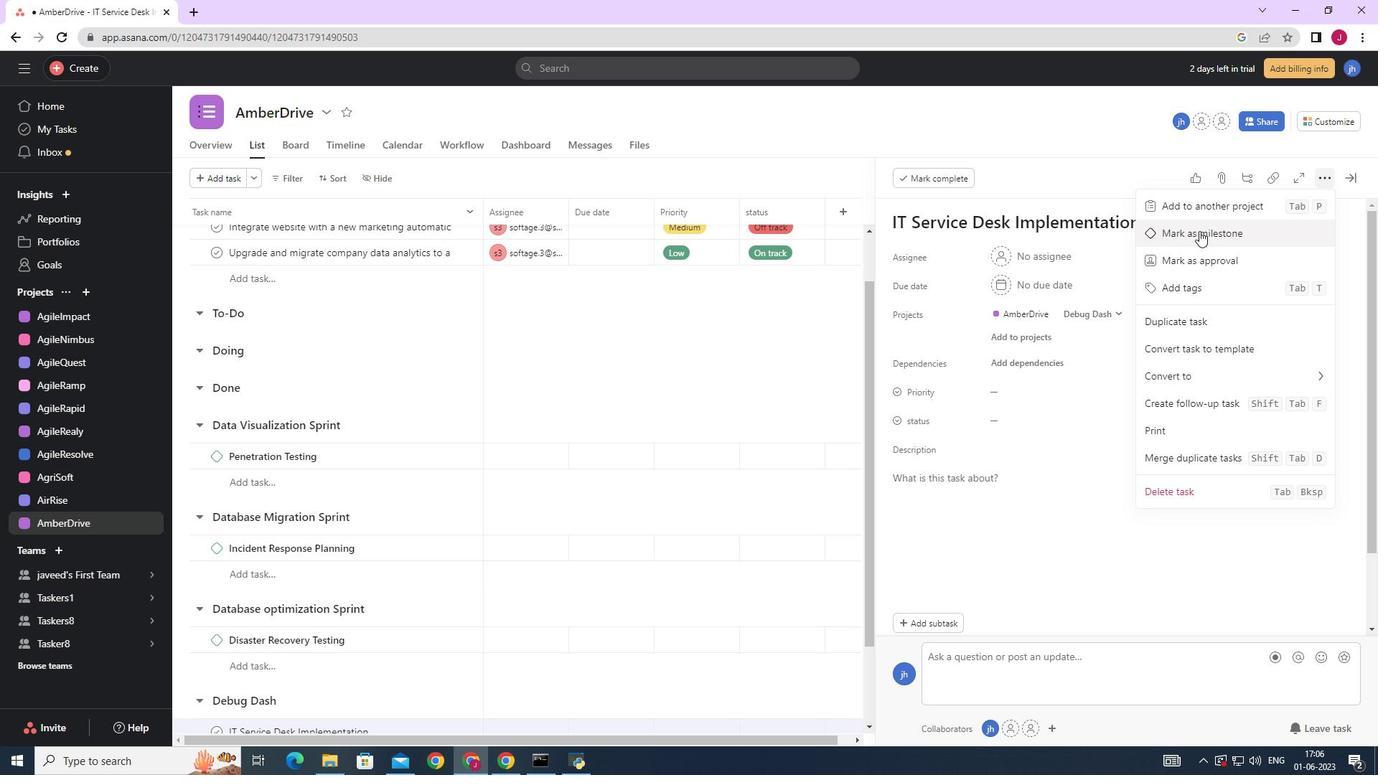 
Action: Mouse moved to (1347, 179)
Screenshot: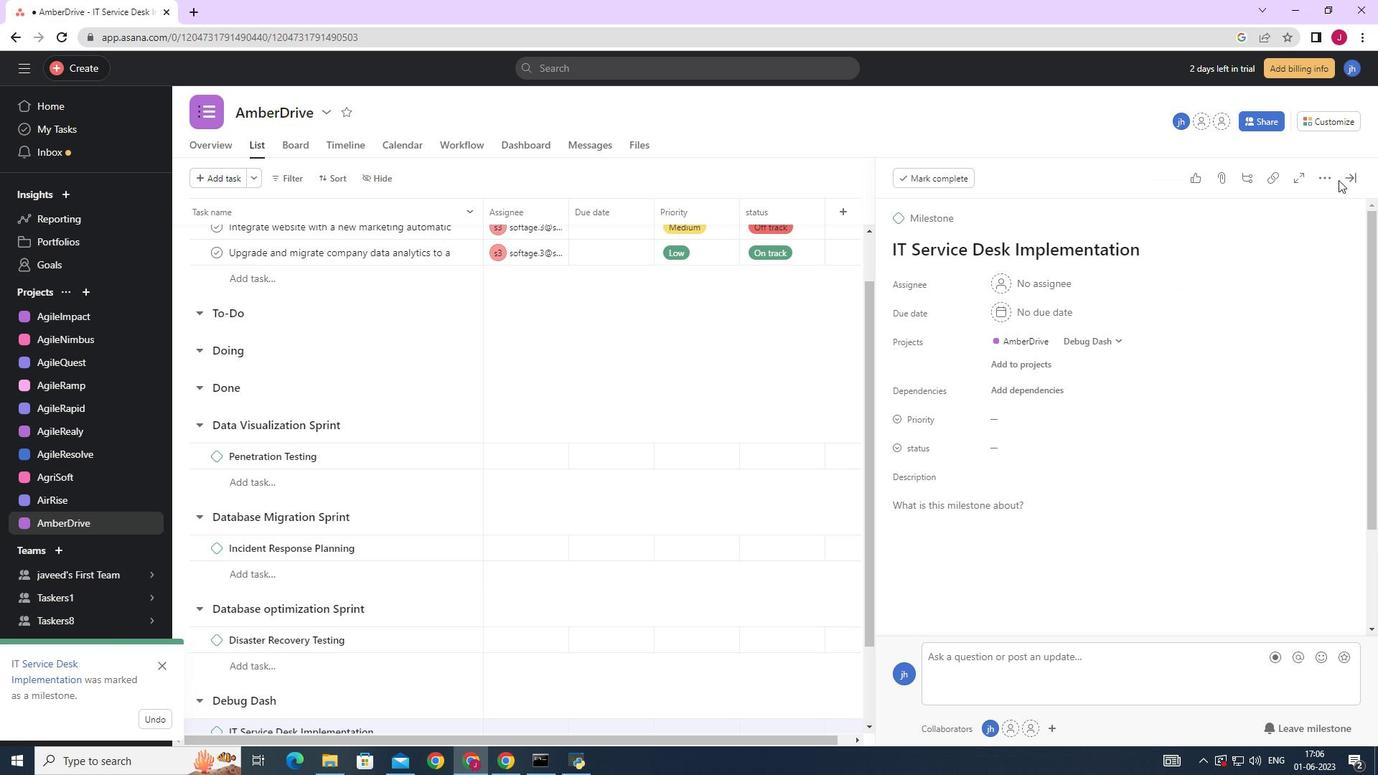 
Action: Mouse pressed left at (1347, 179)
Screenshot: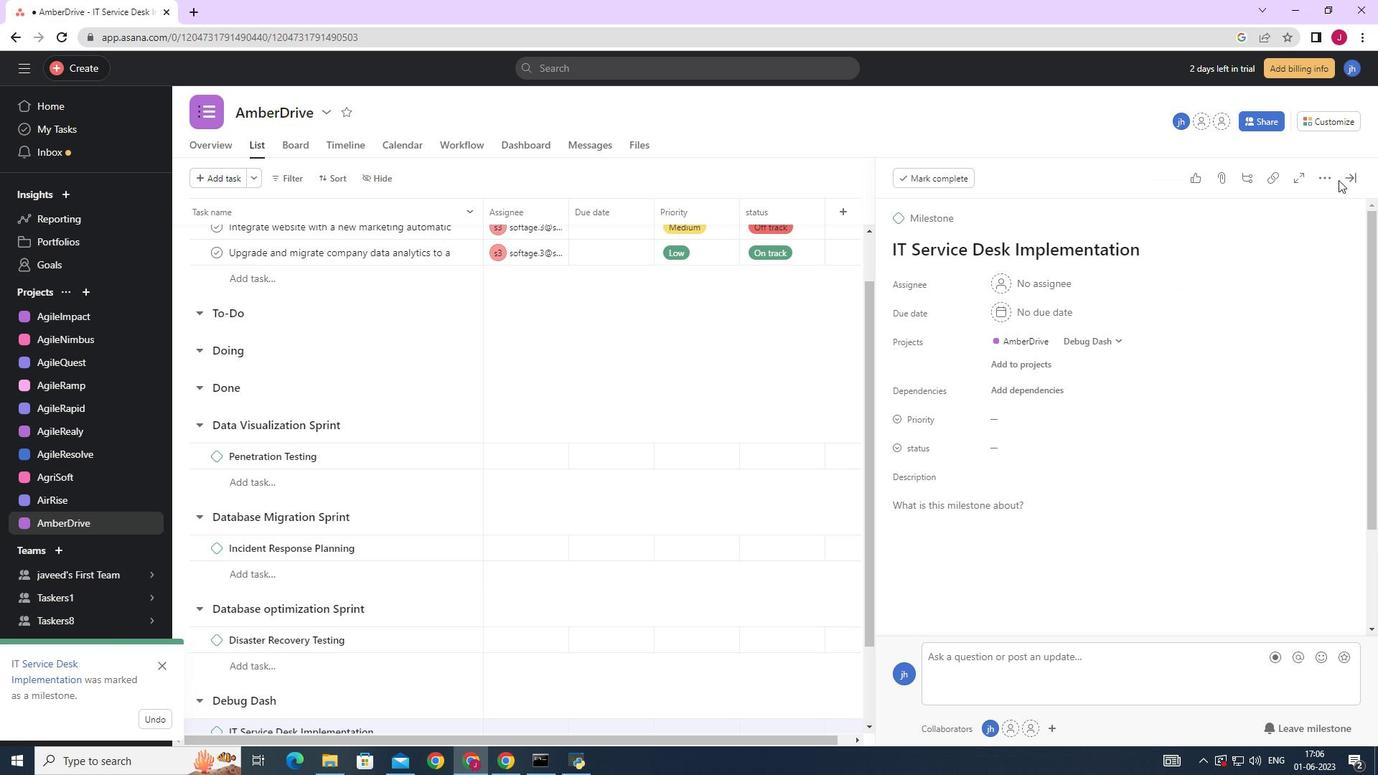 
Action: Mouse moved to (916, 346)
Screenshot: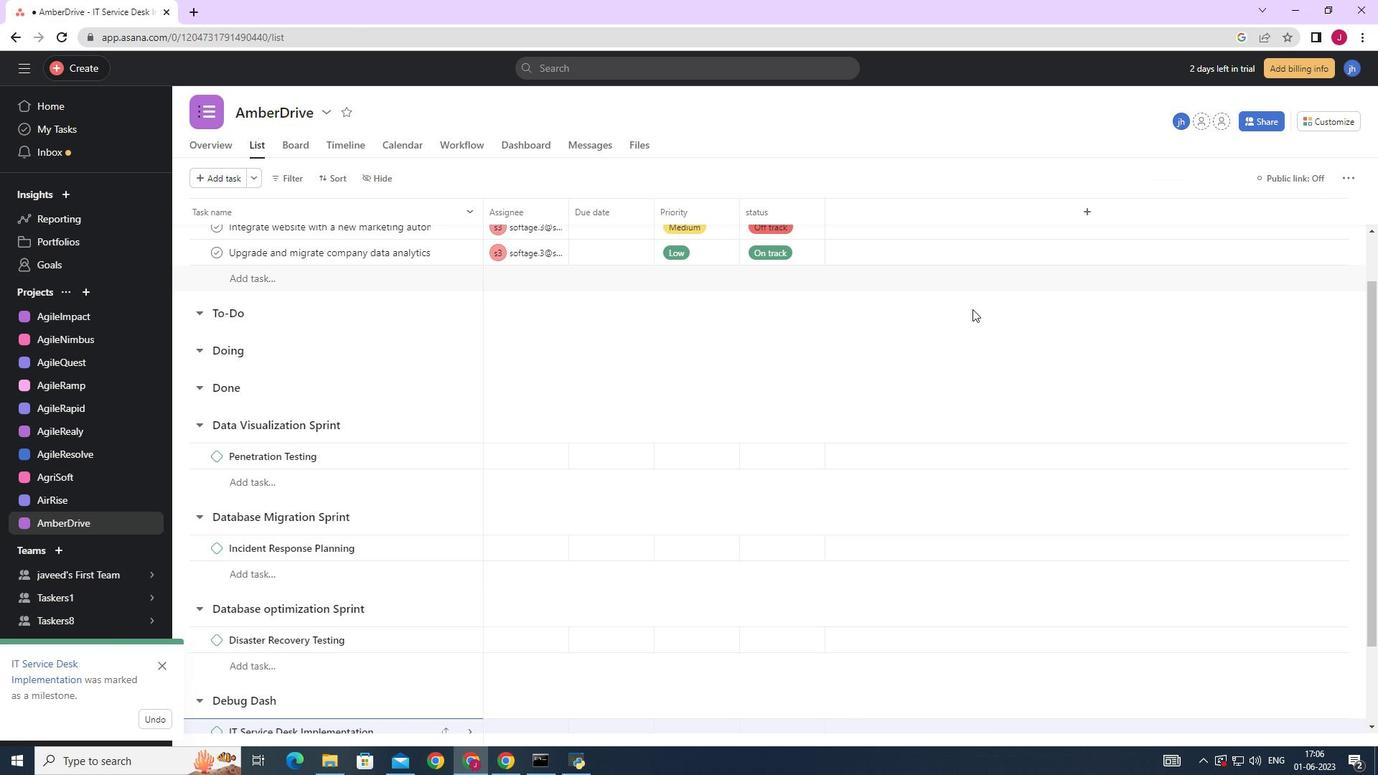 
